 Task: Look for Airbnb properties in Nzeto, Angola from 3rd December, 2023 to 17th December, 2023 for 3 adults, 1 child. Place can be entire place with 3 bedrooms having 4 beds and 2 bathrooms. Property type can be house. Amenities needed are: wifi, air conditioning, bbq grill, smoking allowed. Booking option can be shelf check-in.
Action: Mouse moved to (417, 57)
Screenshot: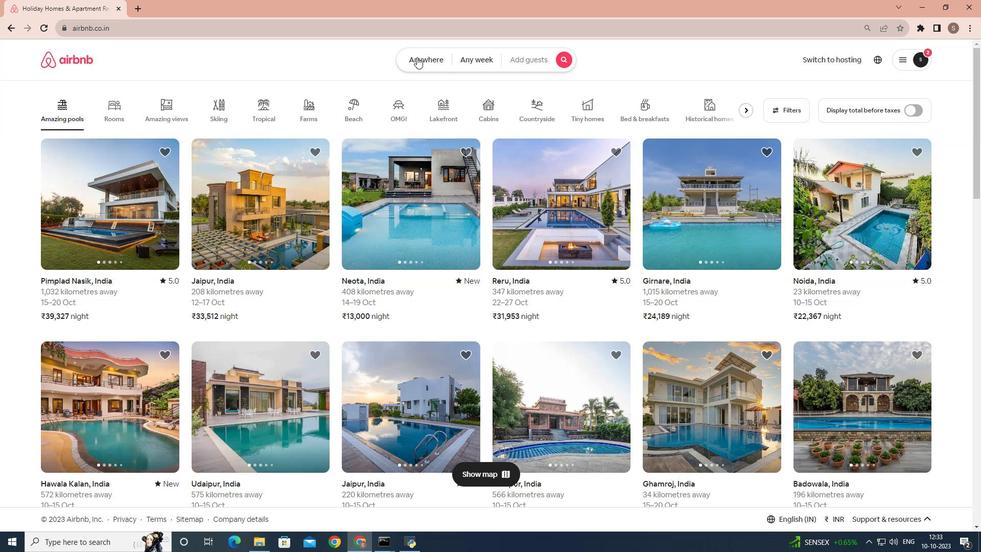 
Action: Mouse pressed left at (417, 57)
Screenshot: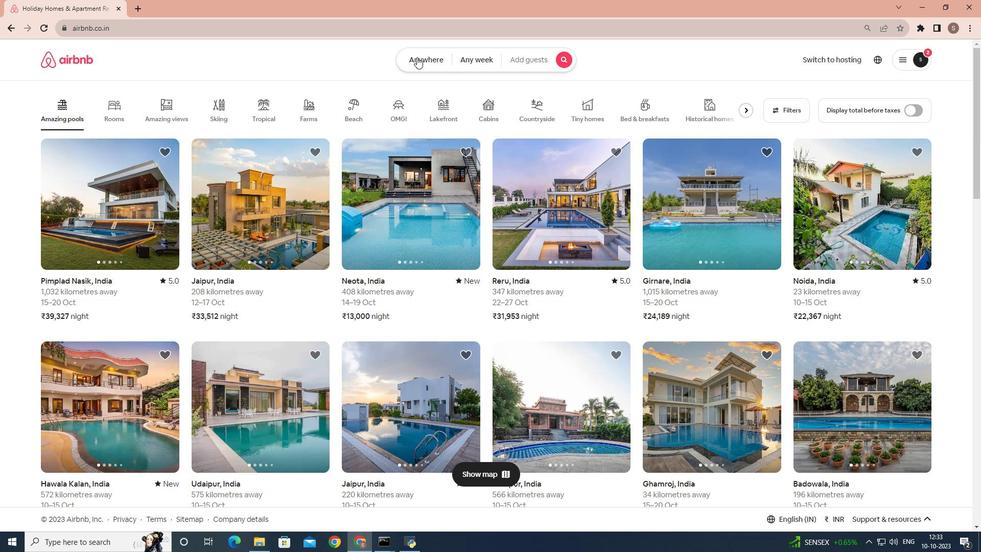 
Action: Mouse moved to (364, 111)
Screenshot: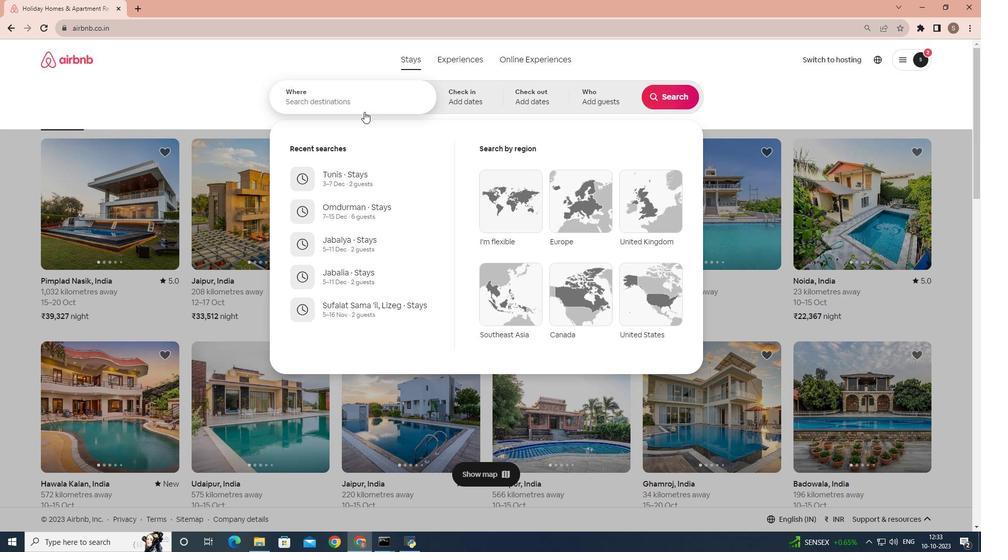 
Action: Mouse pressed left at (364, 111)
Screenshot: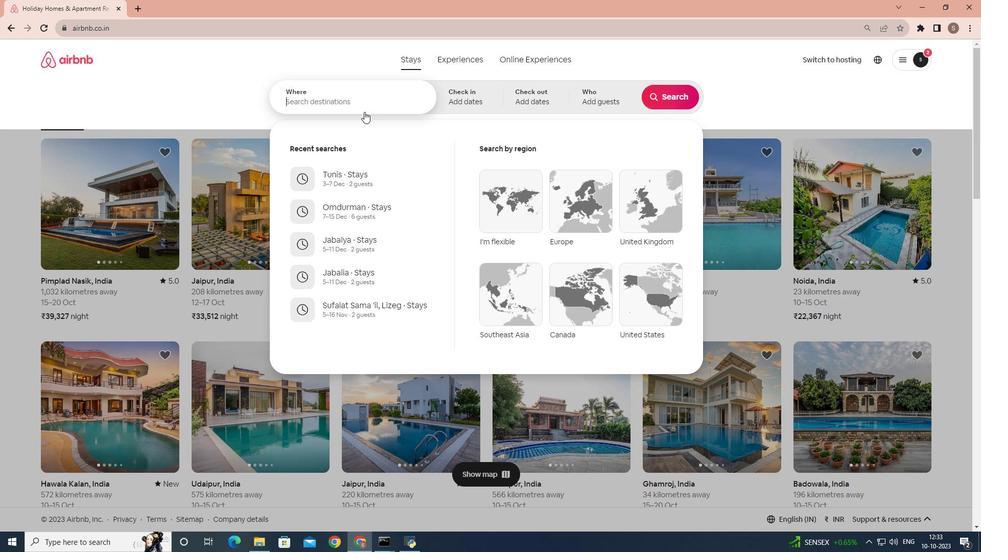 
Action: Mouse moved to (369, 98)
Screenshot: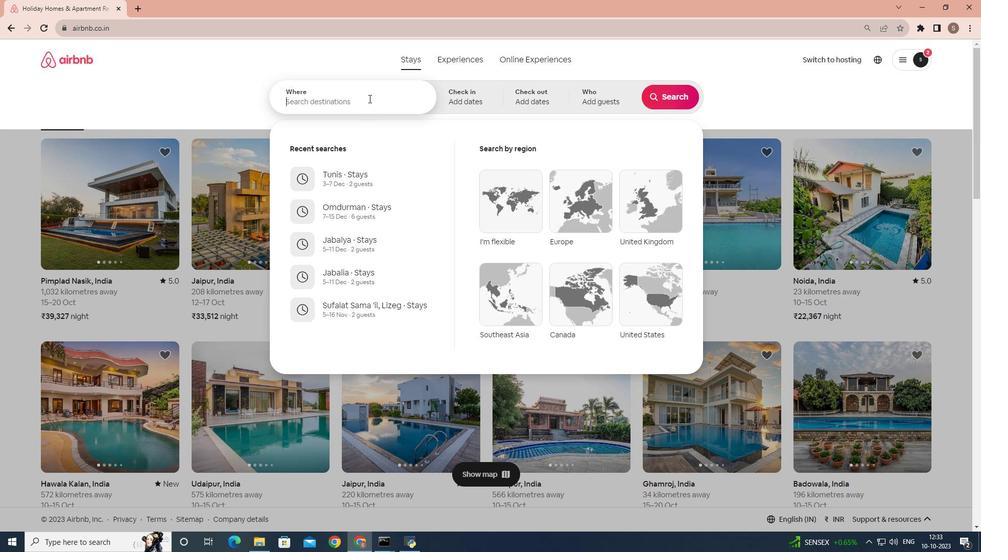 
Action: Mouse pressed left at (369, 98)
Screenshot: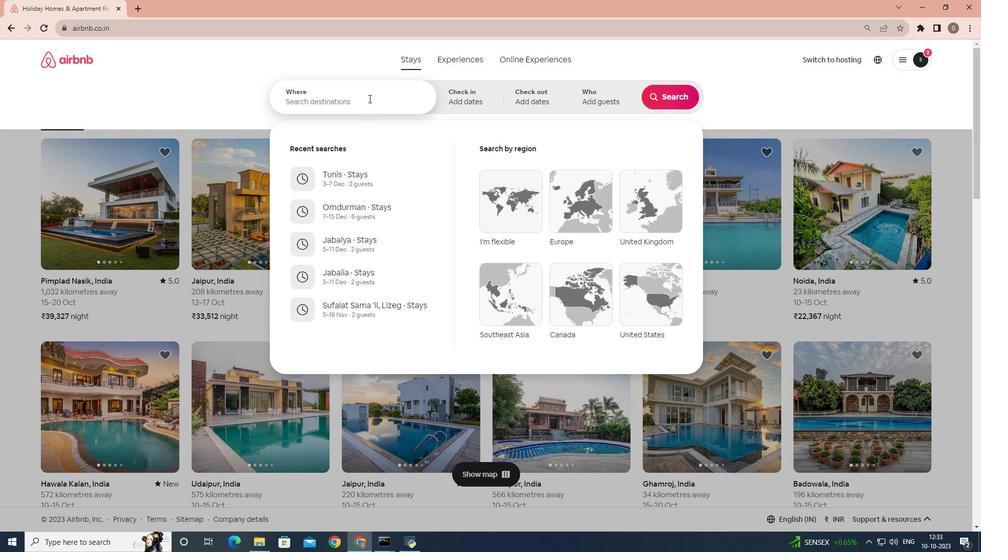 
Action: Key pressed <Key.shift><Key.shift><Key.shift><Key.shift><Key.shift><Key.shift><Key.shift><Key.shift><Key.shift><Key.shift><Key.shift><Key.shift><Key.shift><Key.shift><Key.shift><Key.shift><Key.shift><Key.shift><Key.shift><Key.shift><Key.shift><Key.shift><Key.shift><Key.shift>Nzeto,<Key.space><Key.shift>Angola
Screenshot: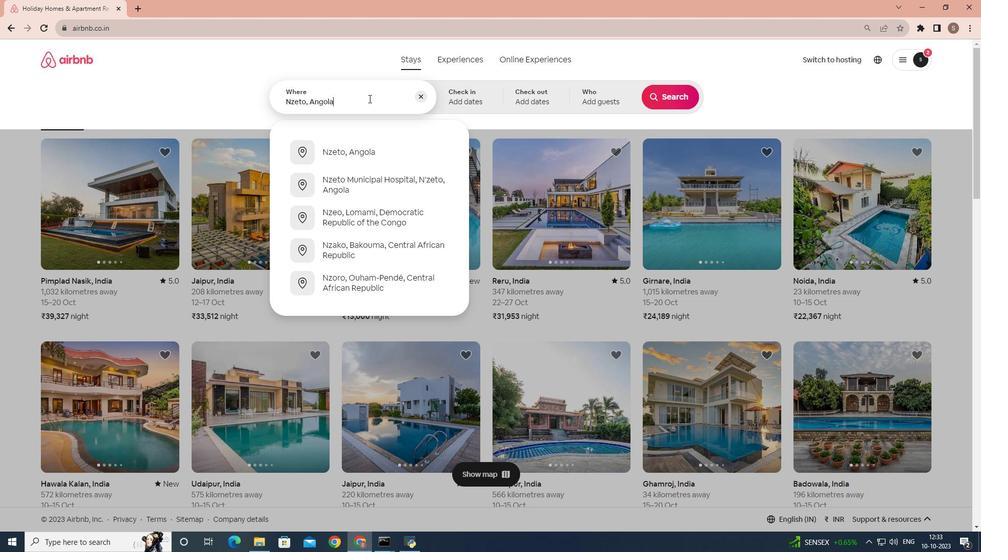 
Action: Mouse moved to (358, 166)
Screenshot: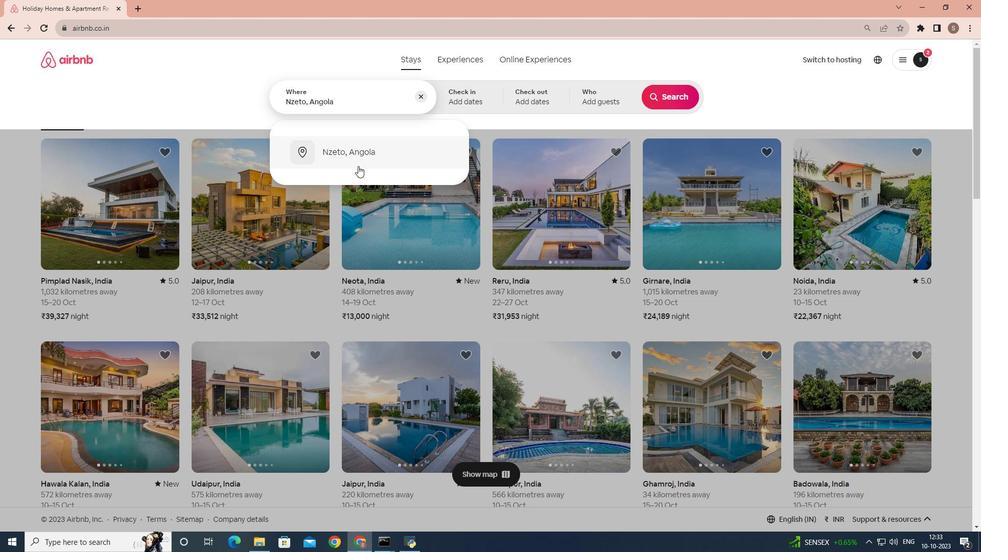 
Action: Mouse pressed left at (358, 166)
Screenshot: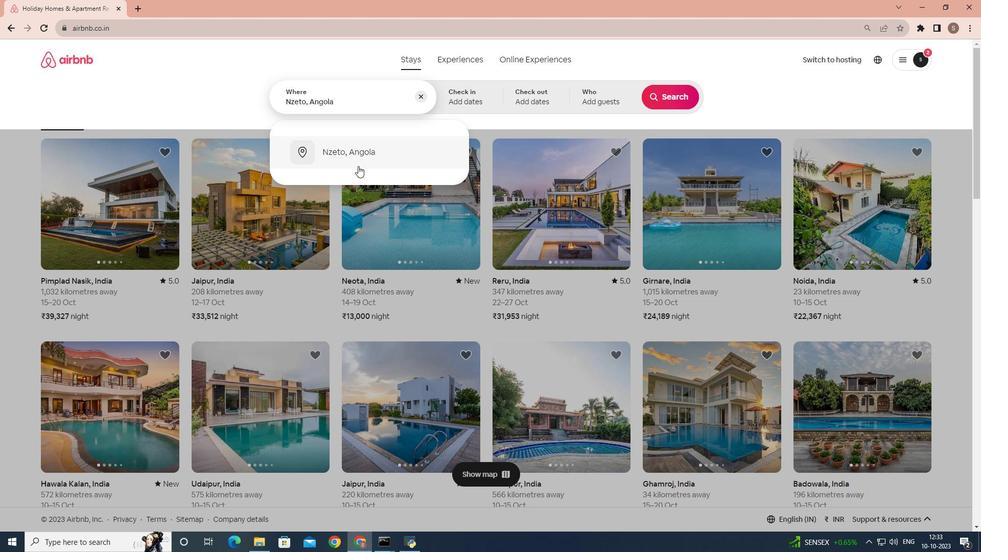 
Action: Mouse moved to (666, 180)
Screenshot: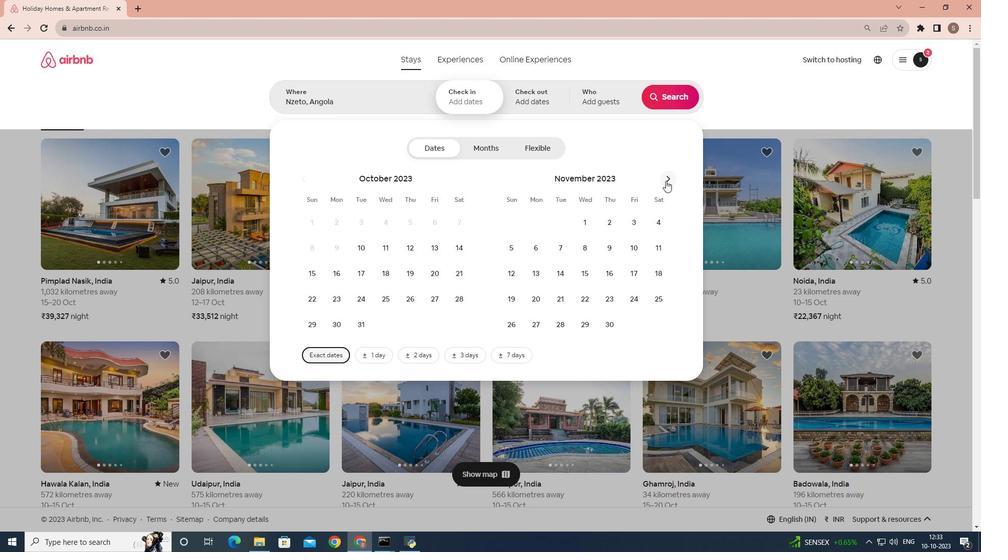 
Action: Mouse pressed left at (666, 180)
Screenshot: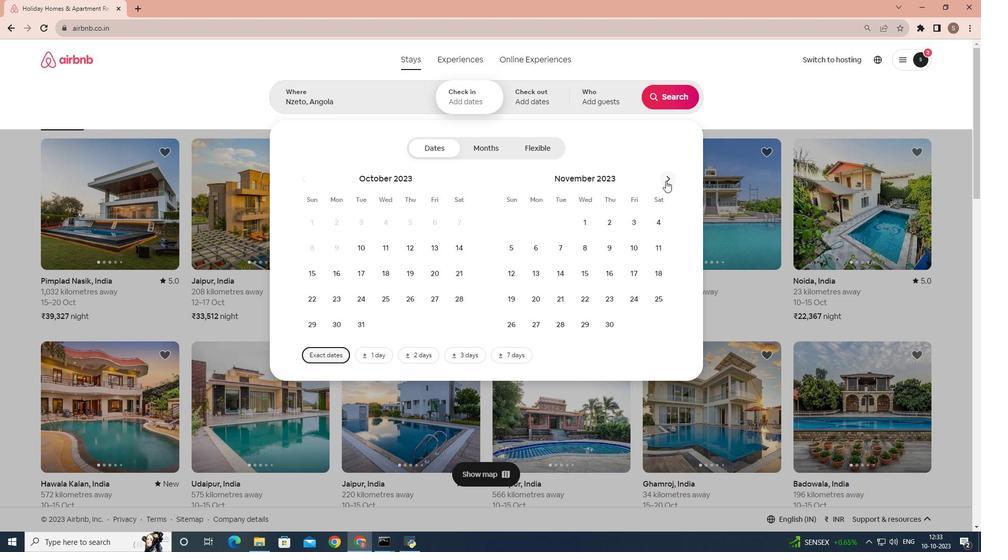 
Action: Mouse moved to (510, 242)
Screenshot: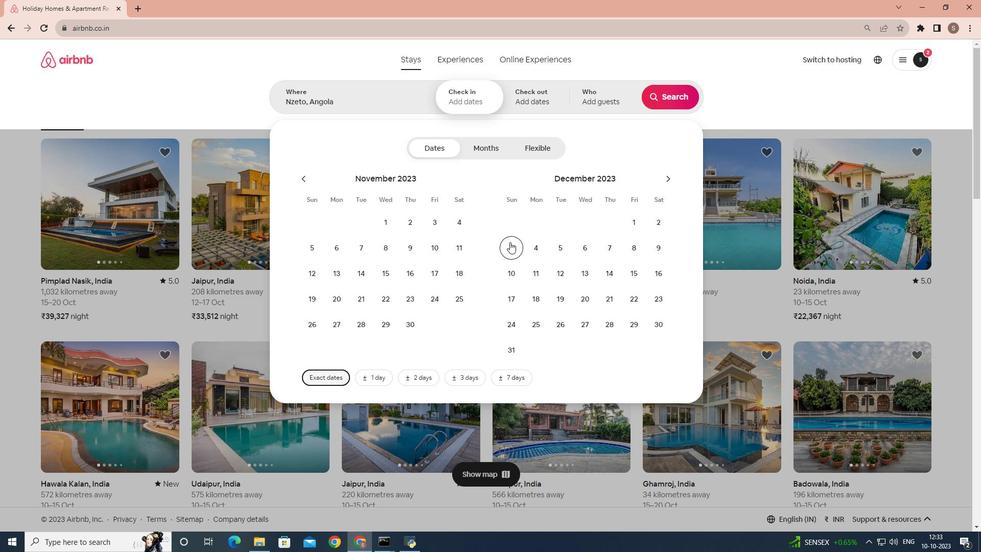 
Action: Mouse pressed left at (510, 242)
Screenshot: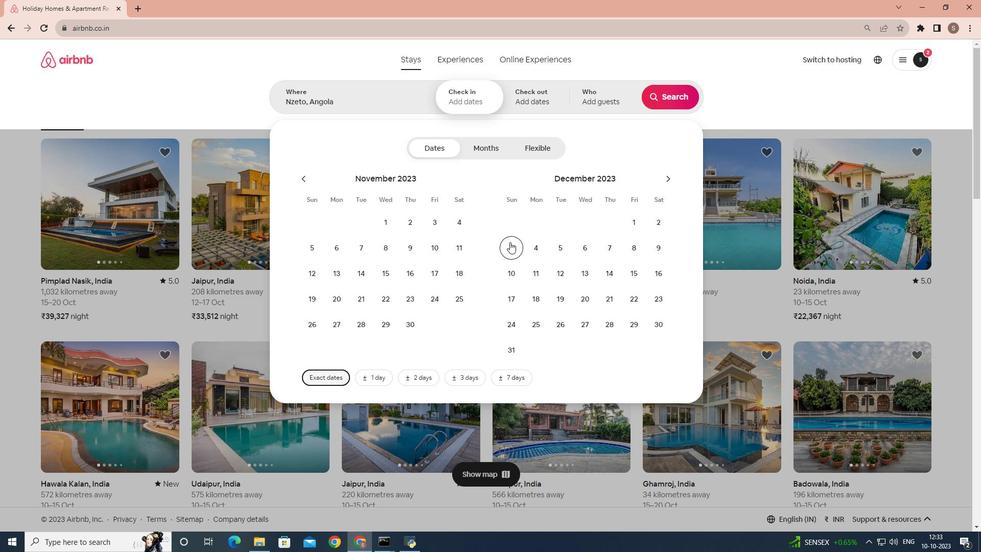 
Action: Mouse moved to (519, 301)
Screenshot: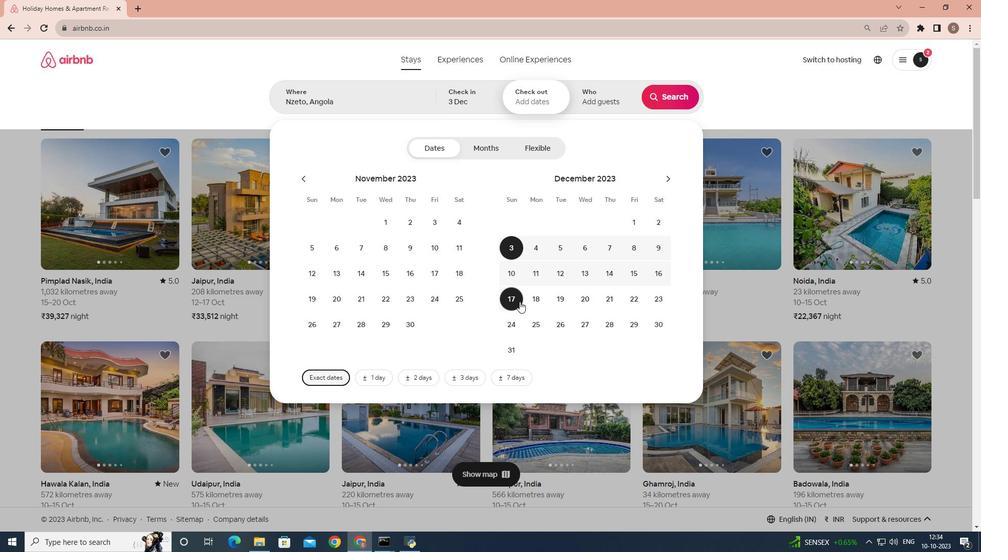 
Action: Mouse pressed left at (519, 301)
Screenshot: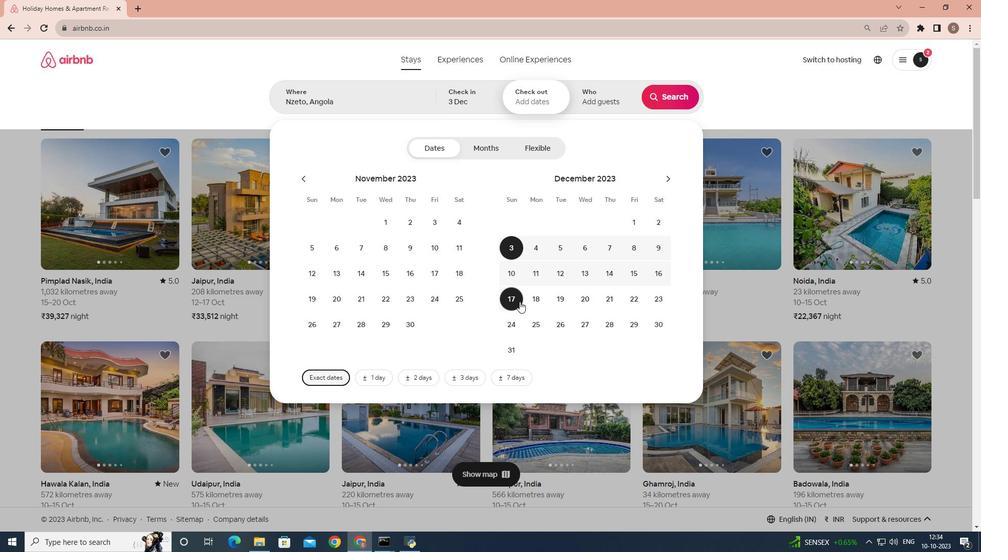 
Action: Mouse moved to (604, 93)
Screenshot: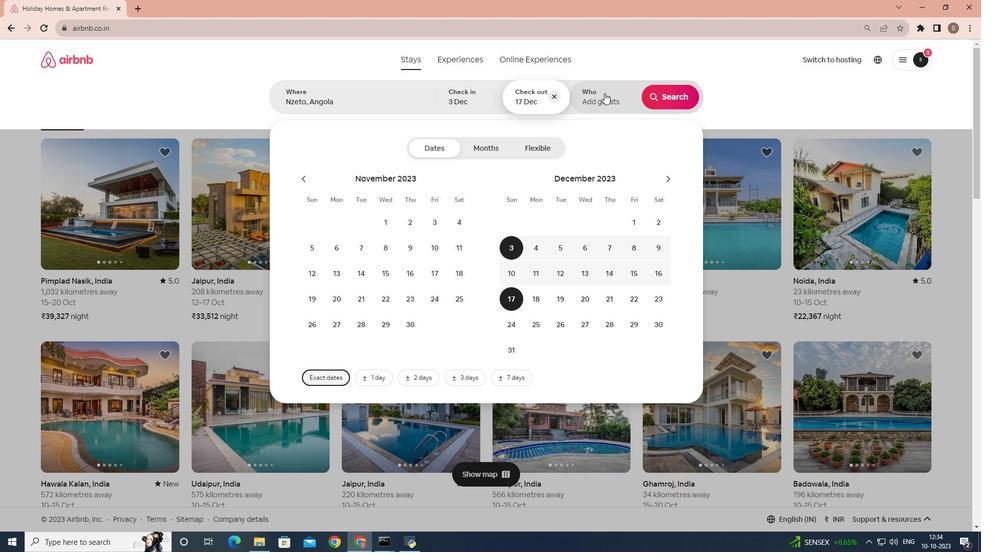 
Action: Mouse pressed left at (604, 93)
Screenshot: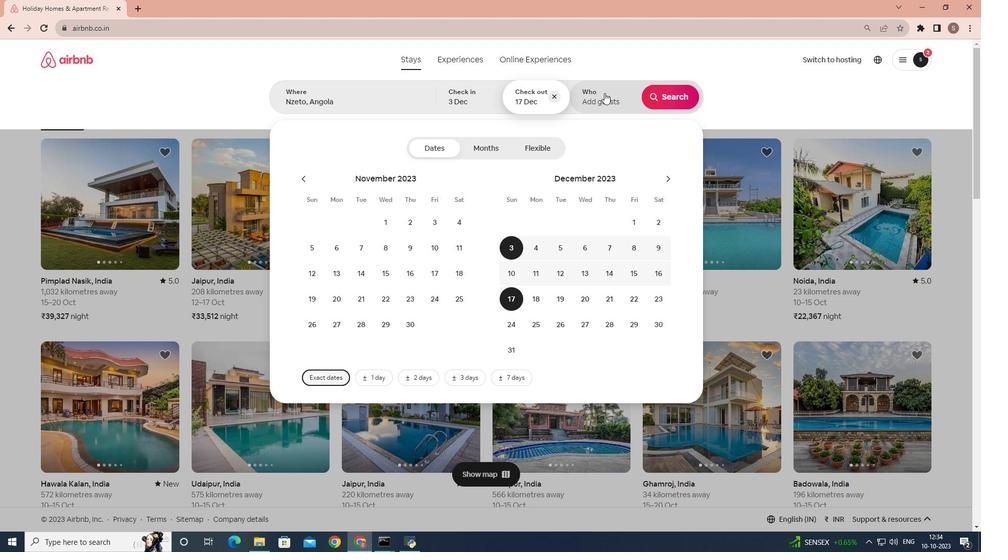 
Action: Mouse moved to (682, 153)
Screenshot: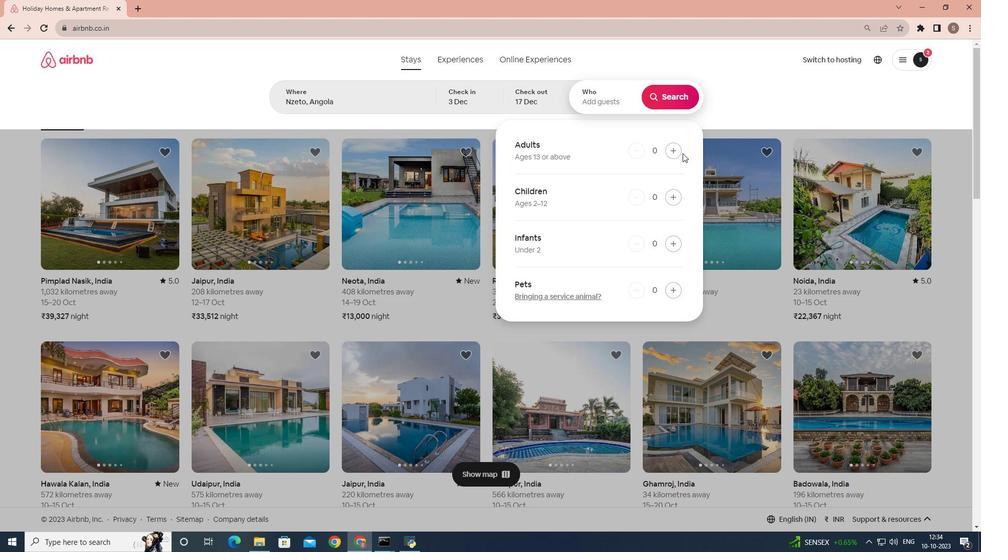 
Action: Mouse pressed left at (682, 153)
Screenshot: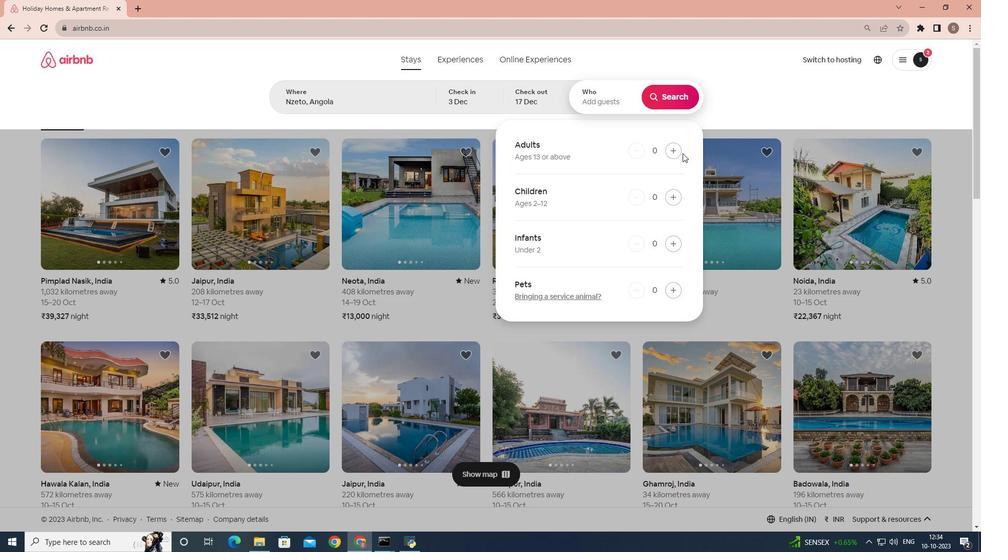 
Action: Mouse pressed left at (682, 153)
Screenshot: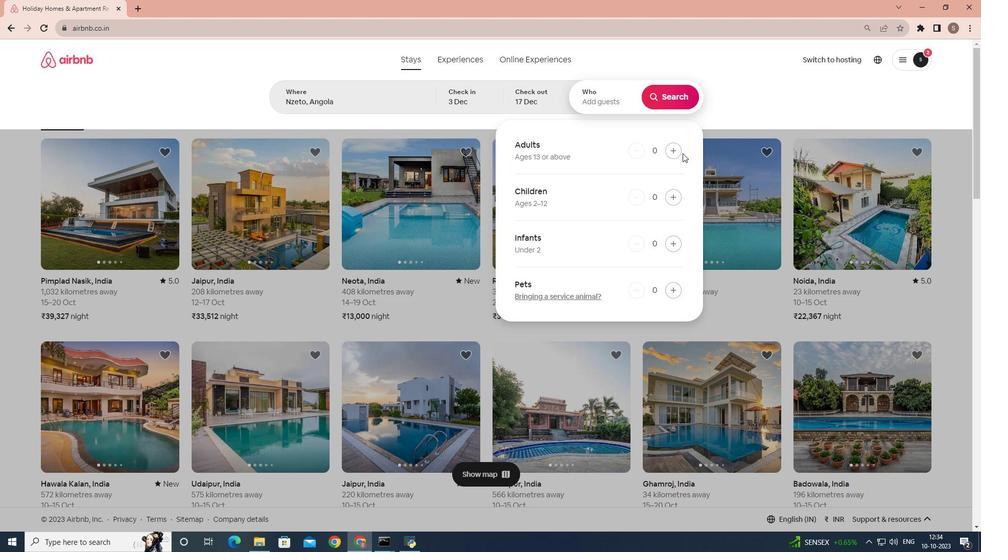 
Action: Mouse pressed left at (682, 153)
Screenshot: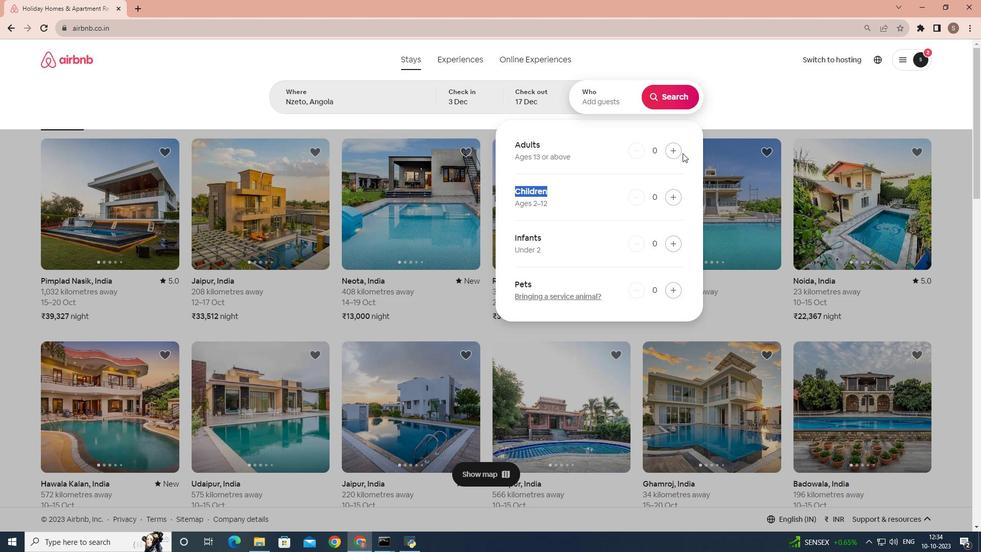 
Action: Mouse pressed left at (682, 153)
Screenshot: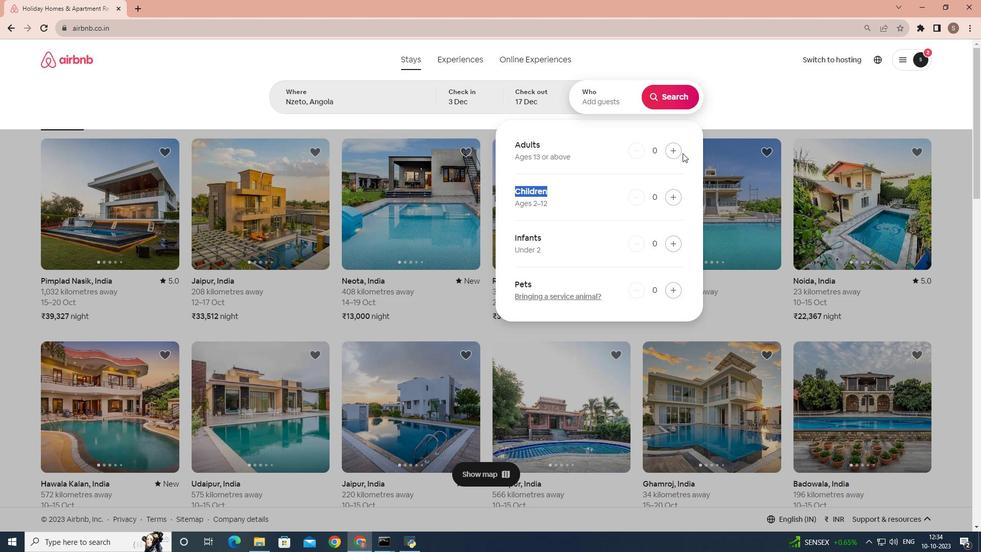 
Action: Mouse moved to (670, 150)
Screenshot: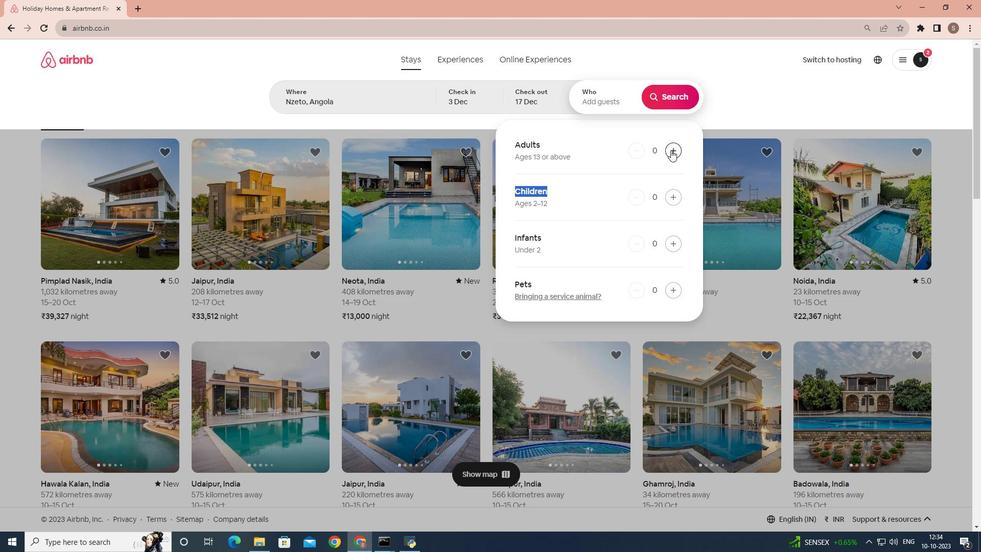 
Action: Mouse pressed left at (670, 150)
Screenshot: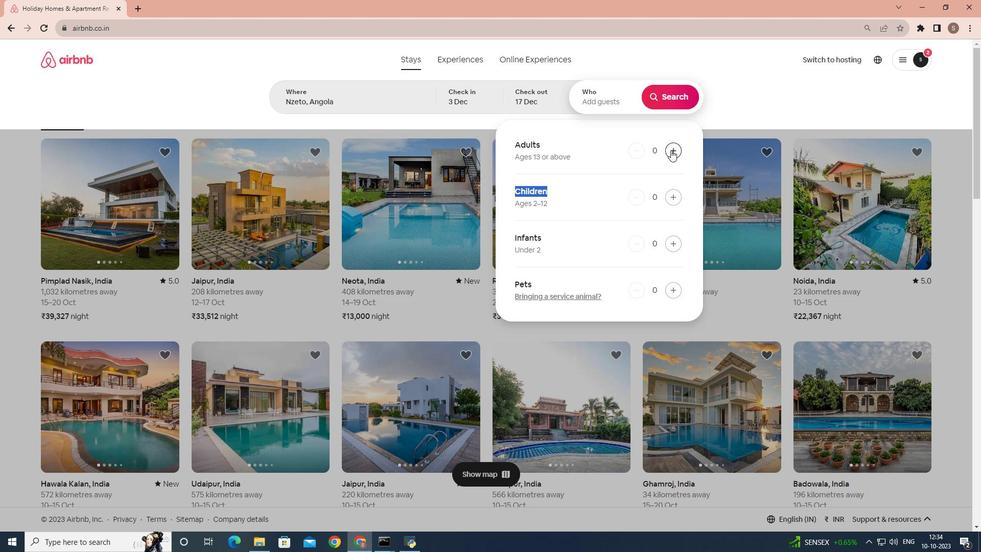 
Action: Mouse moved to (671, 150)
Screenshot: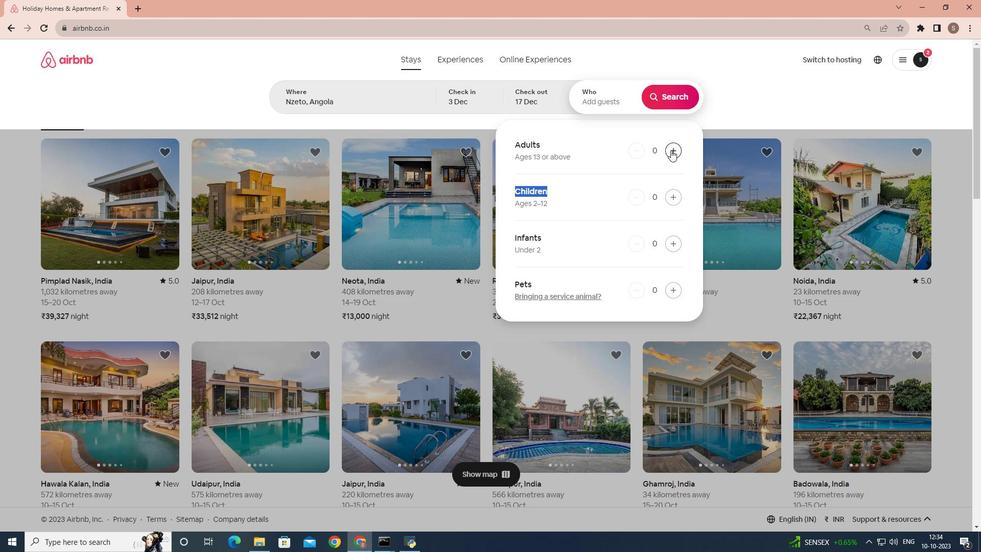 
Action: Mouse pressed left at (671, 150)
Screenshot: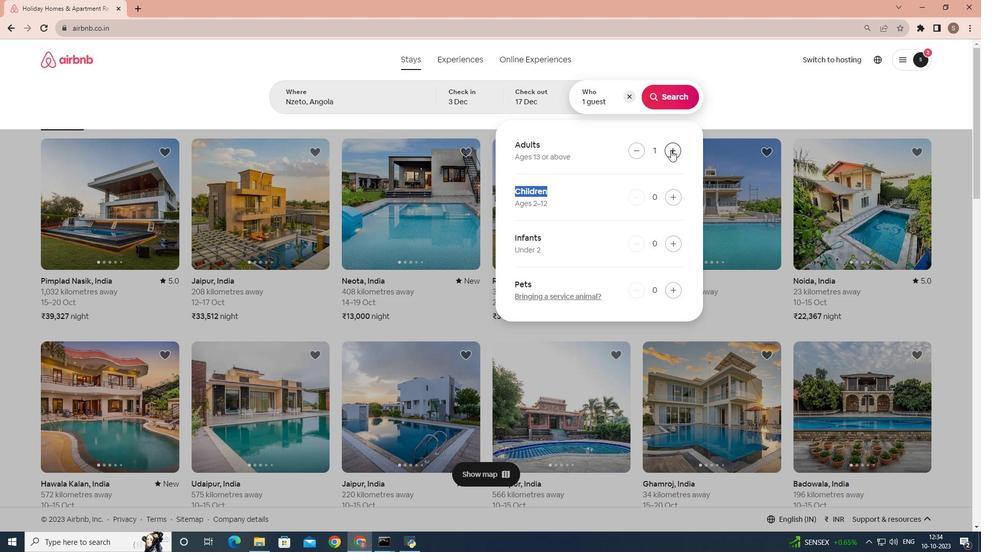 
Action: Mouse pressed left at (671, 150)
Screenshot: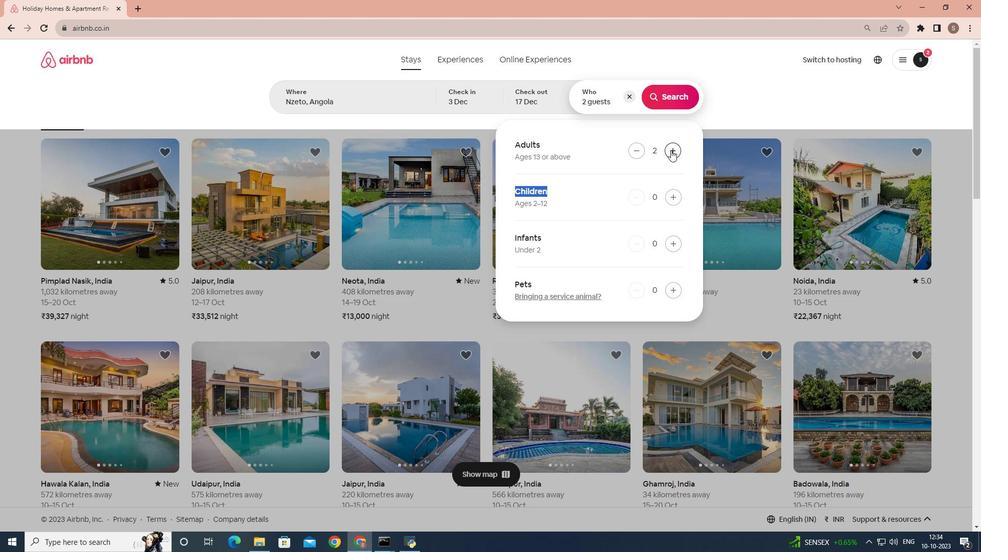 
Action: Mouse moved to (675, 199)
Screenshot: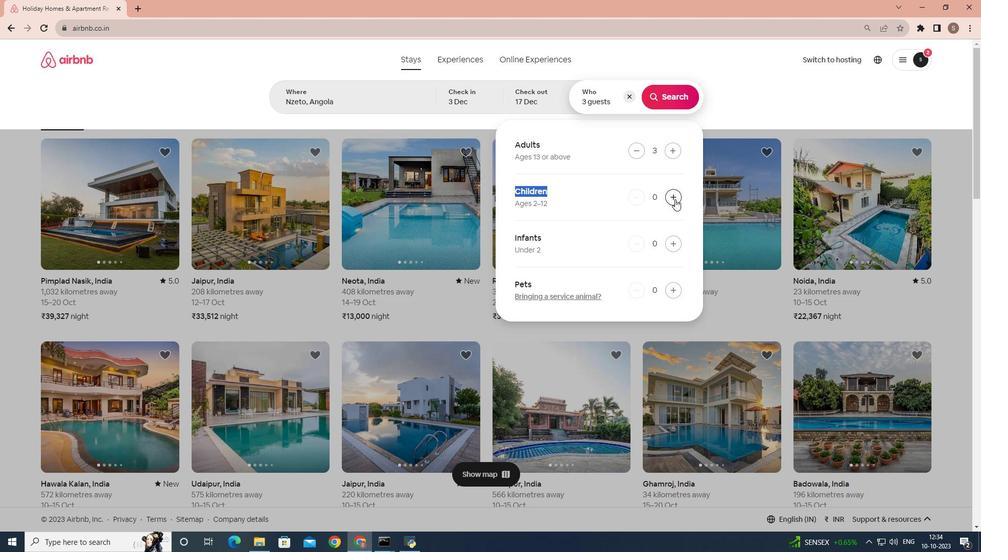 
Action: Mouse pressed left at (675, 199)
Screenshot: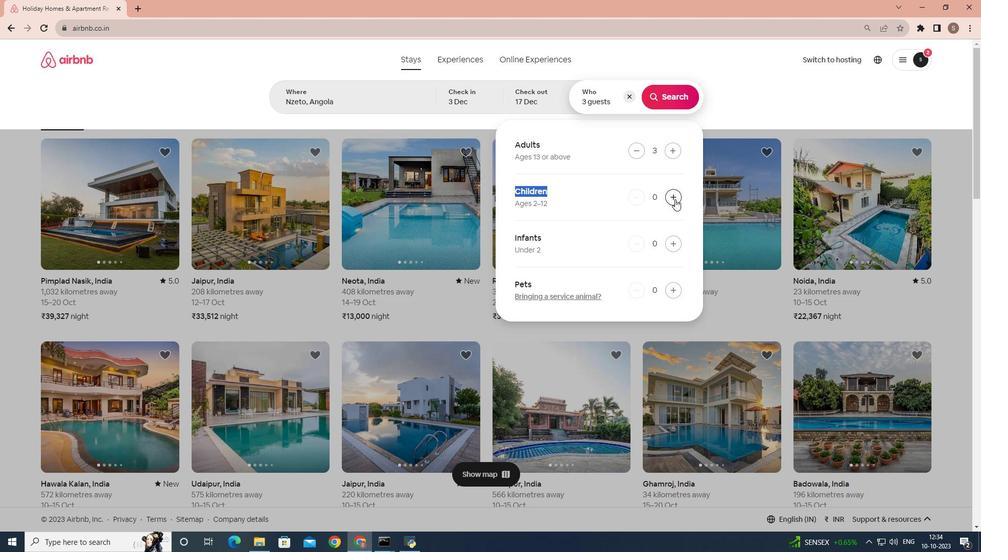 
Action: Mouse moved to (668, 88)
Screenshot: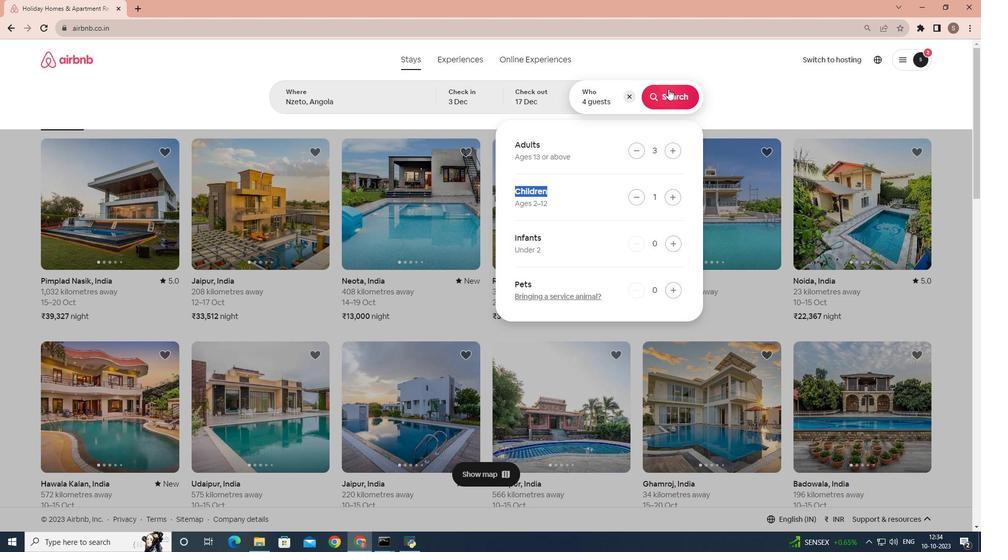 
Action: Mouse pressed left at (668, 88)
Screenshot: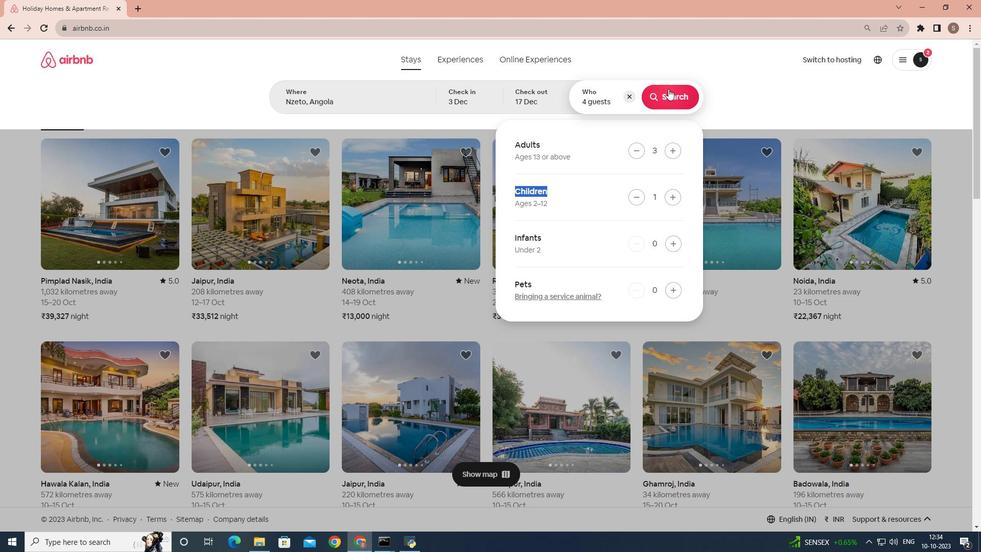
Action: Mouse moved to (818, 99)
Screenshot: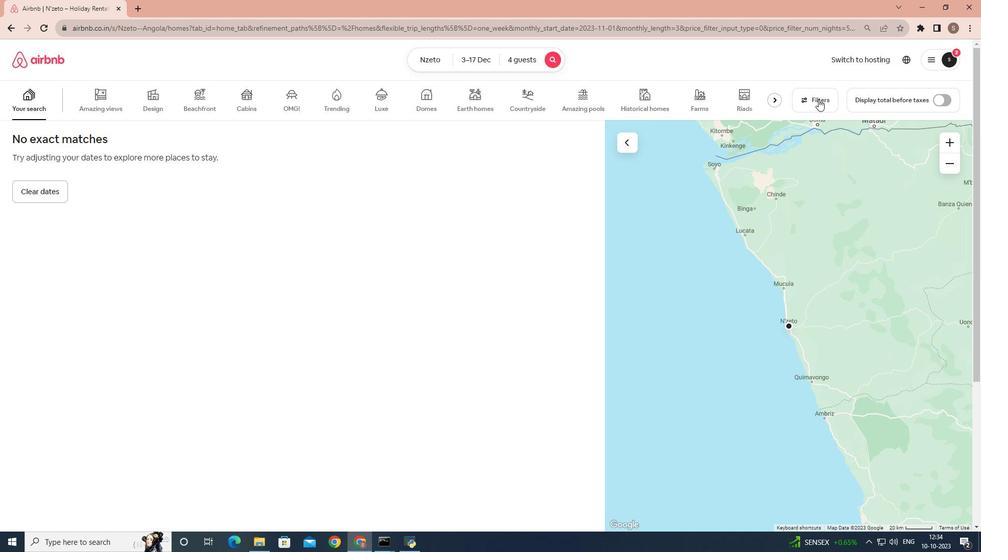 
Action: Mouse pressed left at (818, 99)
Screenshot: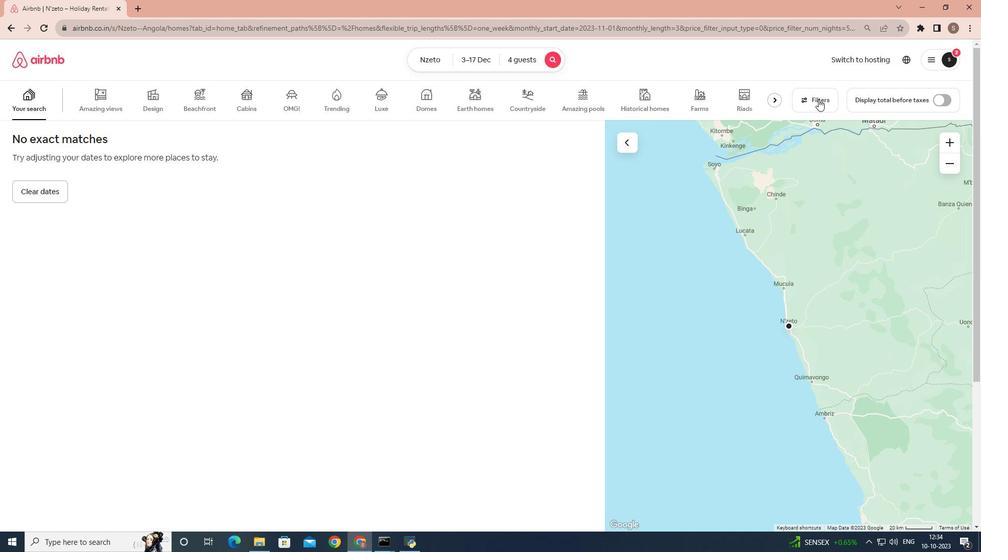 
Action: Mouse moved to (570, 208)
Screenshot: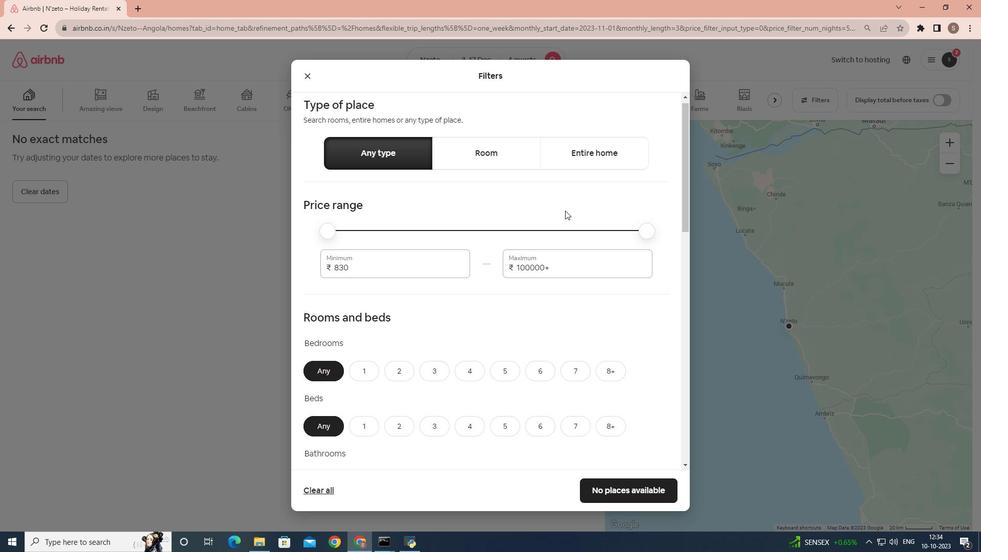 
Action: Mouse scrolled (570, 208) with delta (0, 0)
Screenshot: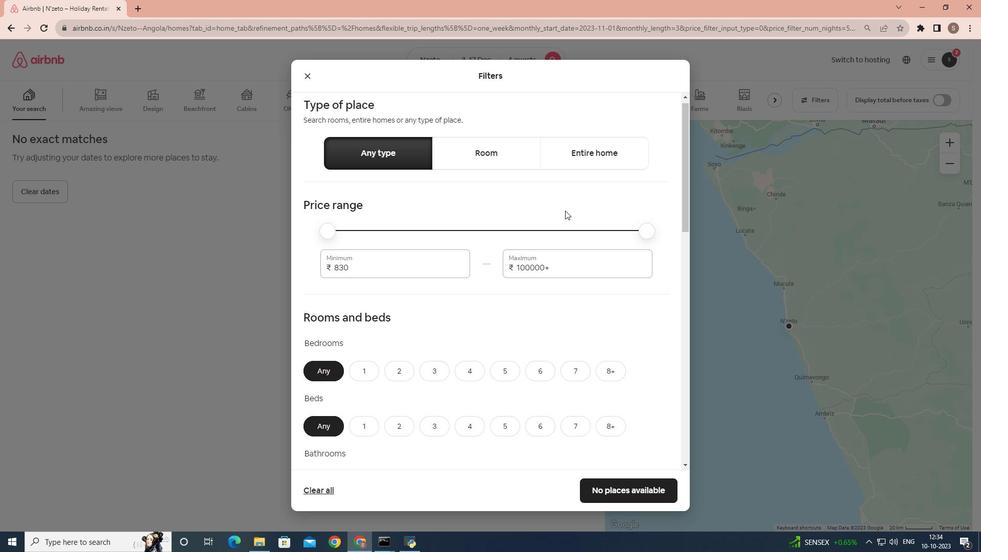 
Action: Mouse moved to (562, 213)
Screenshot: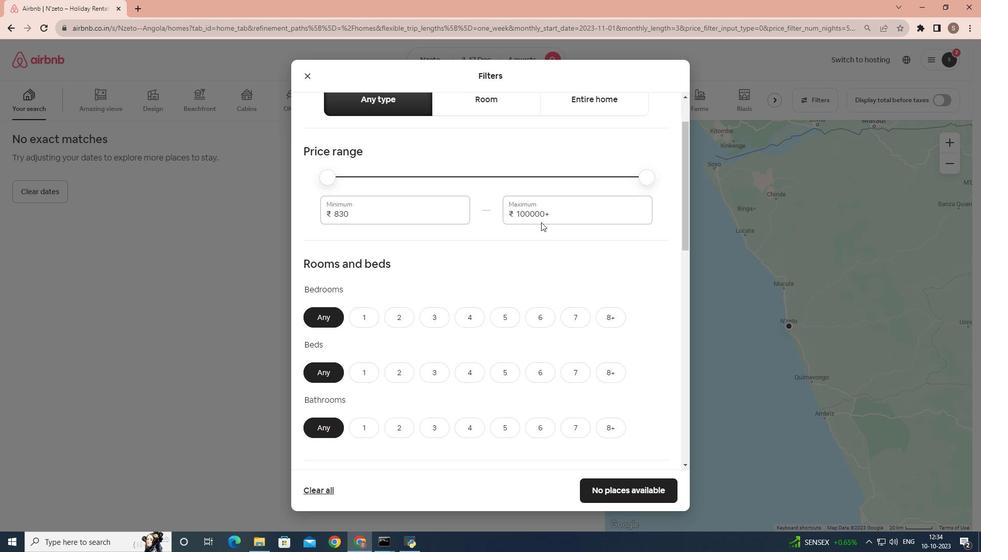 
Action: Mouse scrolled (562, 213) with delta (0, 0)
Screenshot: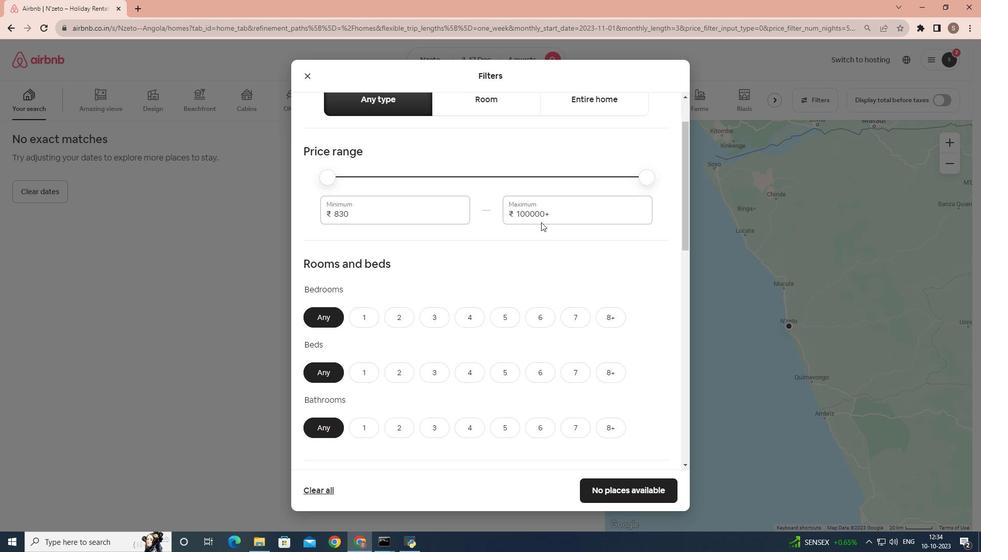 
Action: Mouse moved to (466, 238)
Screenshot: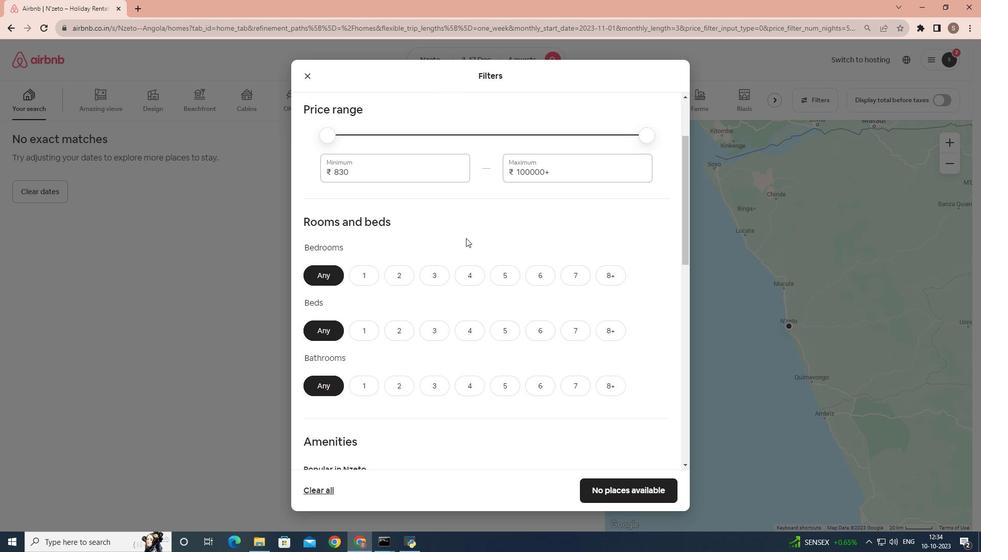 
Action: Mouse scrolled (466, 237) with delta (0, 0)
Screenshot: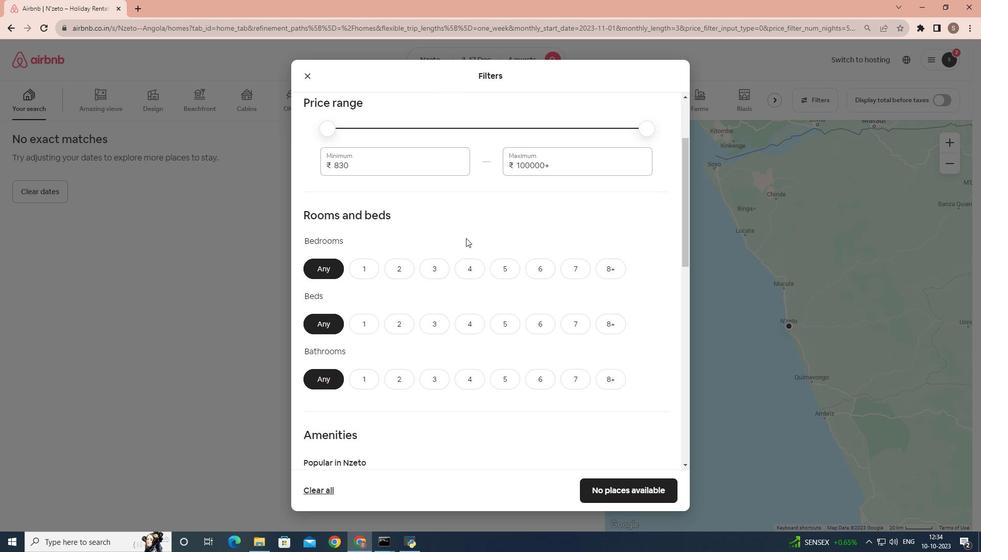 
Action: Mouse scrolled (466, 237) with delta (0, 0)
Screenshot: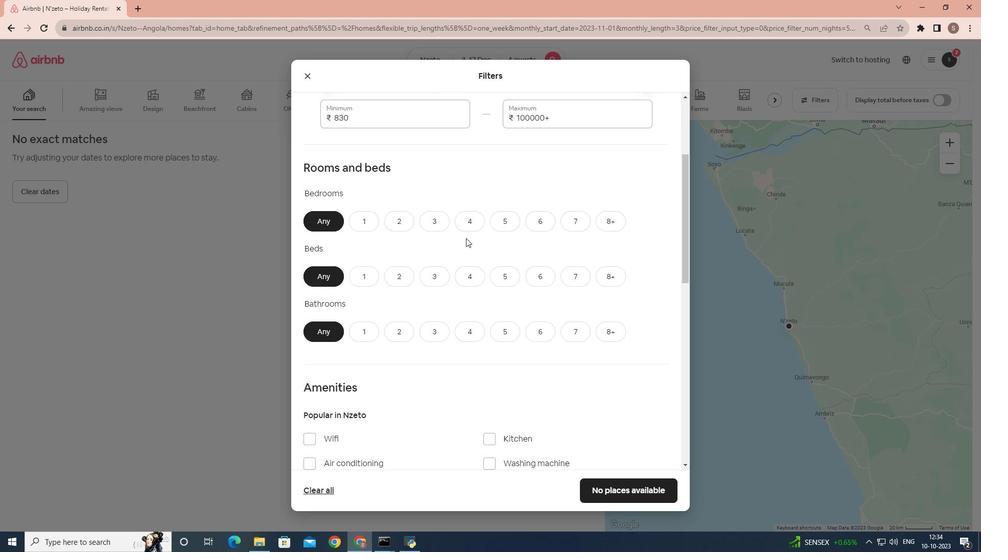 
Action: Mouse moved to (427, 172)
Screenshot: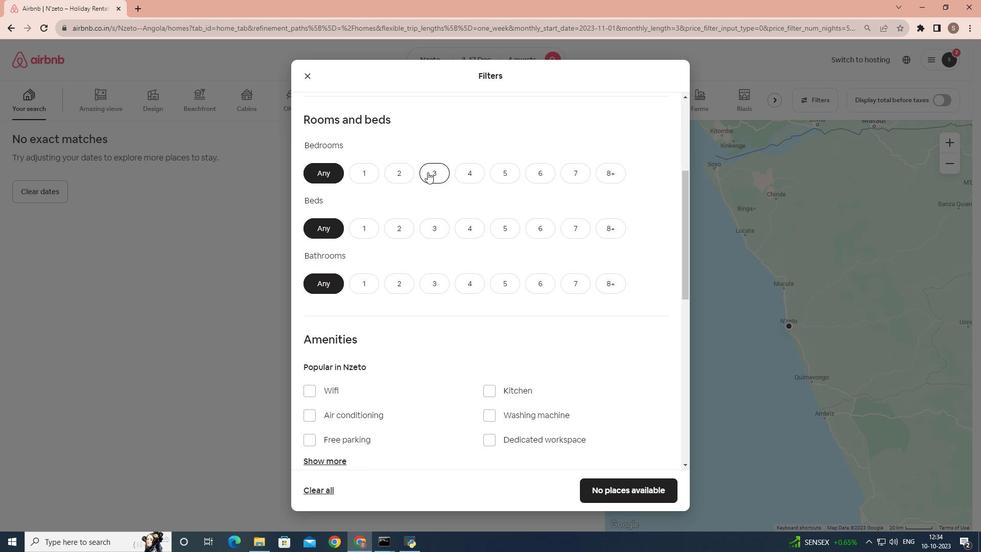 
Action: Mouse pressed left at (427, 172)
Screenshot: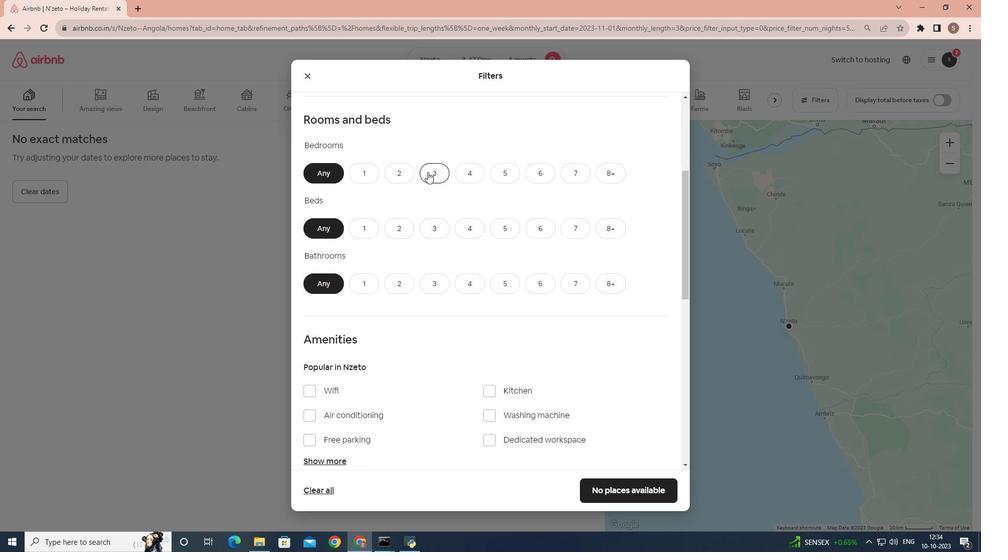 
Action: Mouse moved to (471, 226)
Screenshot: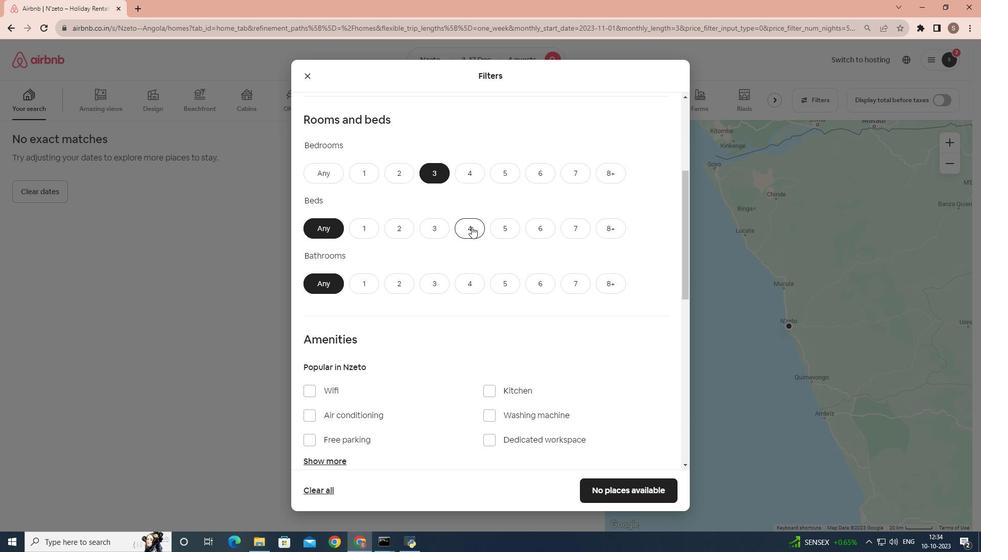 
Action: Mouse pressed left at (471, 226)
Screenshot: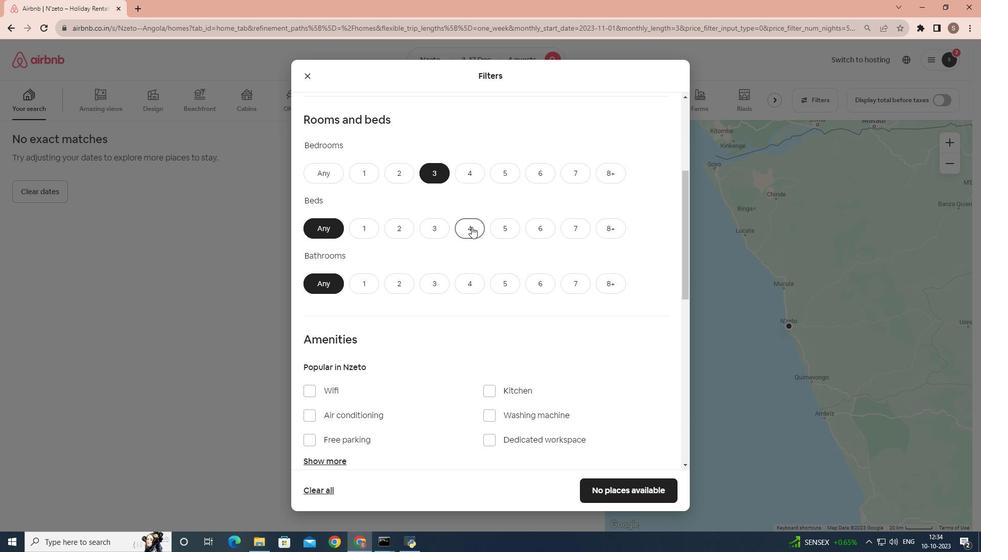 
Action: Mouse moved to (402, 292)
Screenshot: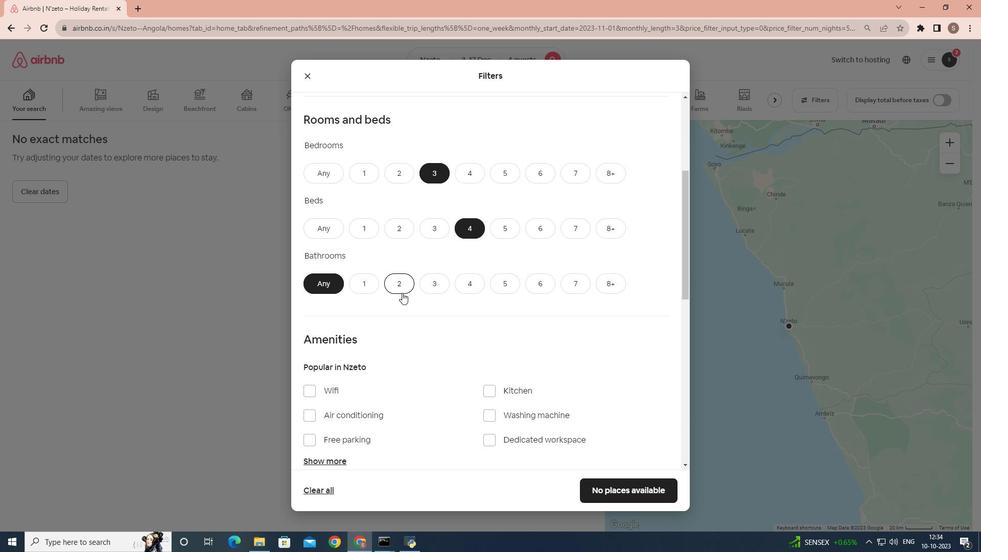 
Action: Mouse pressed left at (402, 292)
Screenshot: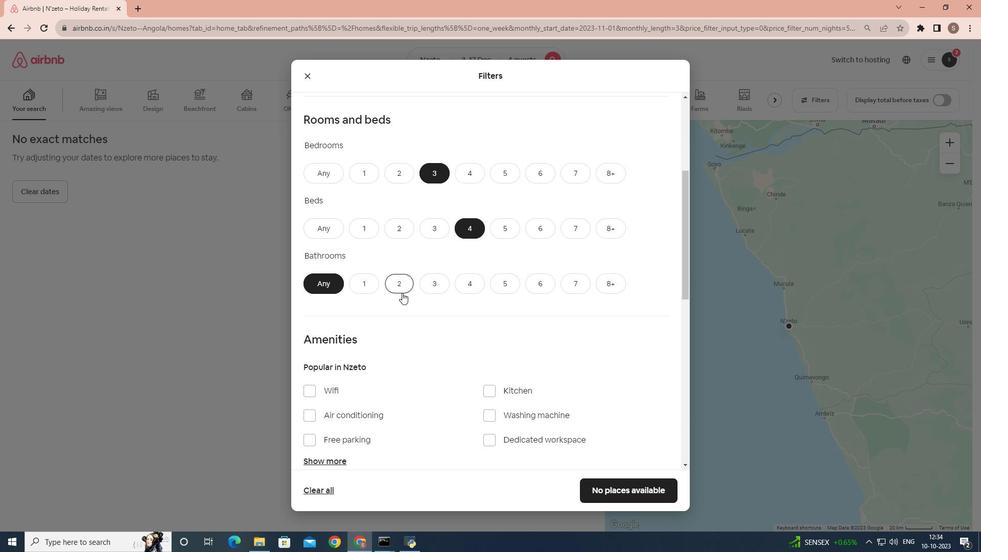 
Action: Mouse moved to (443, 305)
Screenshot: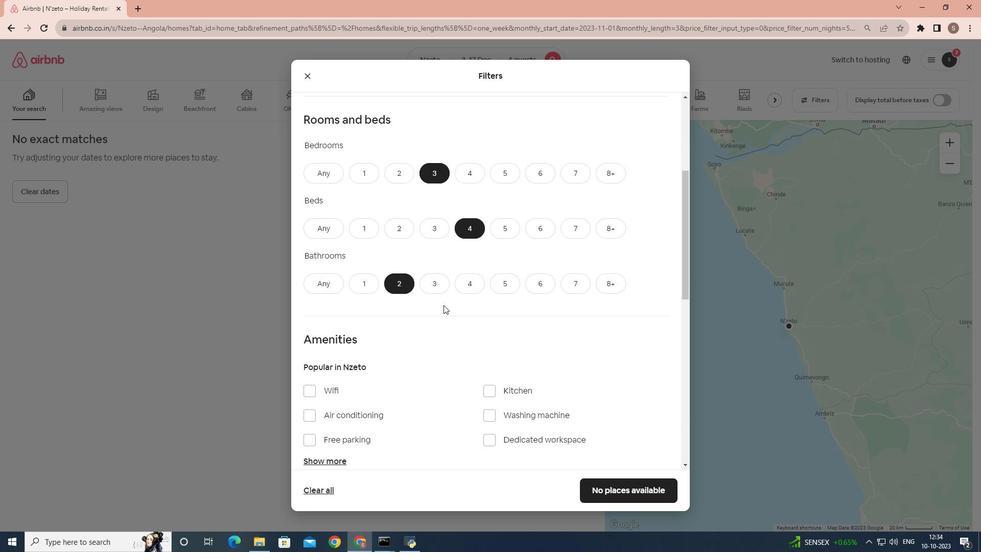 
Action: Mouse scrolled (443, 304) with delta (0, 0)
Screenshot: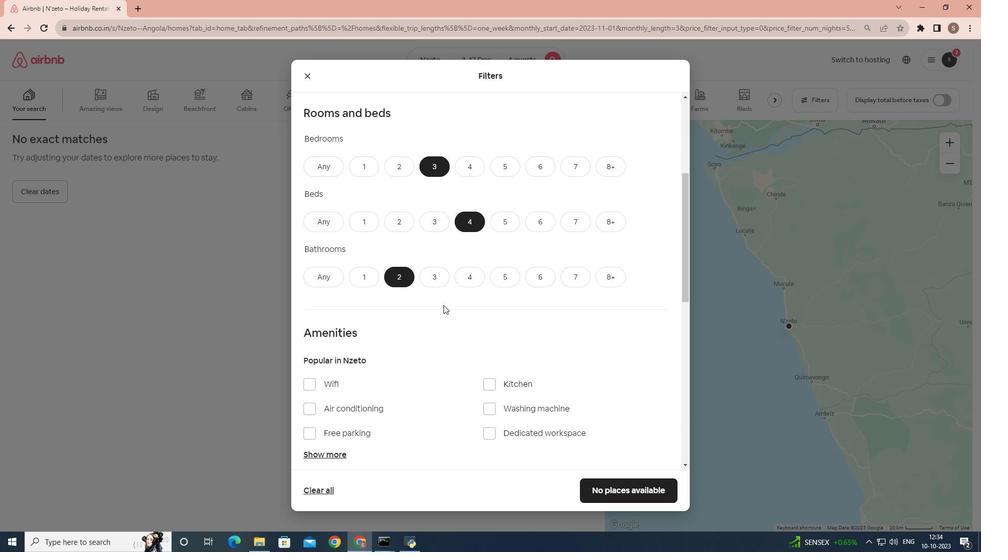 
Action: Mouse scrolled (443, 304) with delta (0, 0)
Screenshot: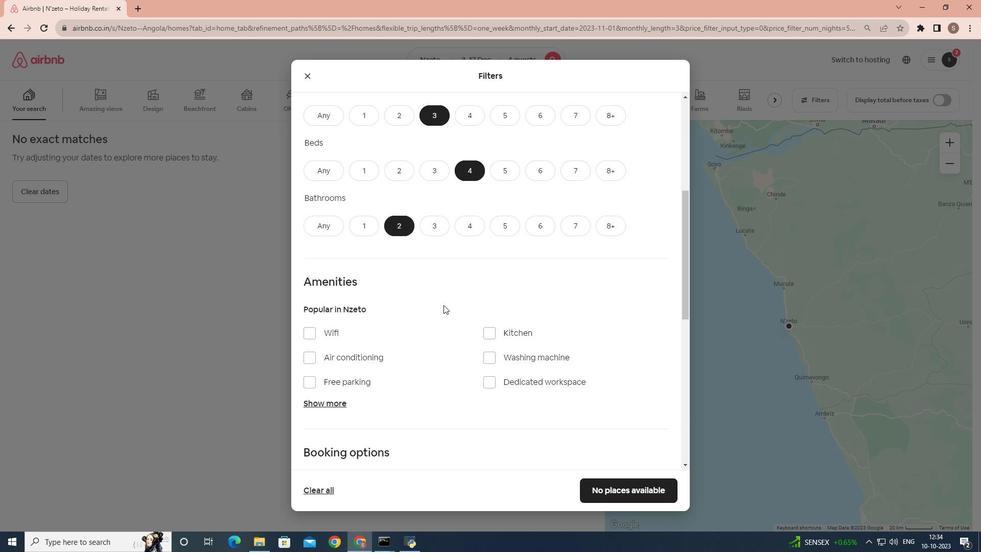 
Action: Mouse scrolled (443, 304) with delta (0, 0)
Screenshot: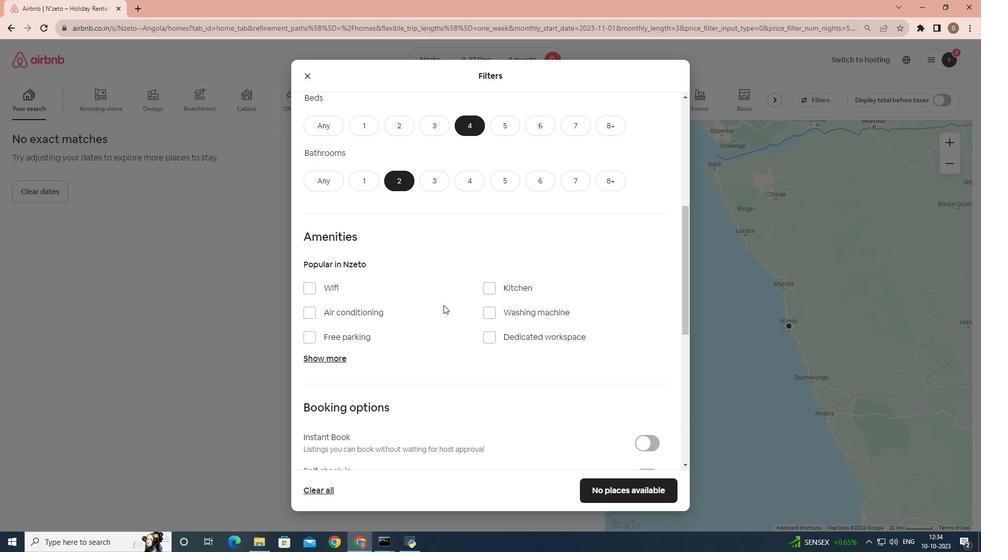 
Action: Mouse scrolled (443, 304) with delta (0, 0)
Screenshot: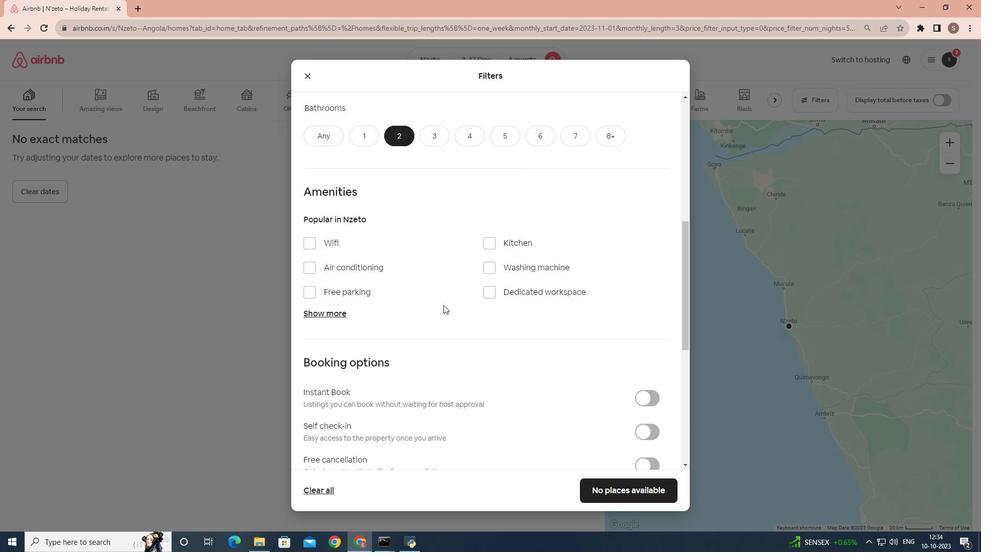
Action: Mouse moved to (471, 307)
Screenshot: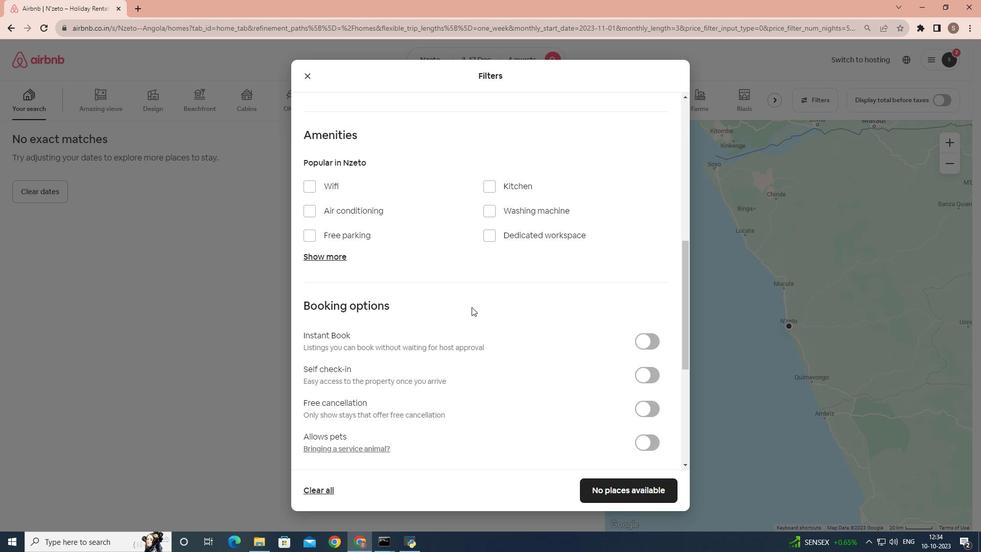 
Action: Mouse scrolled (471, 306) with delta (0, 0)
Screenshot: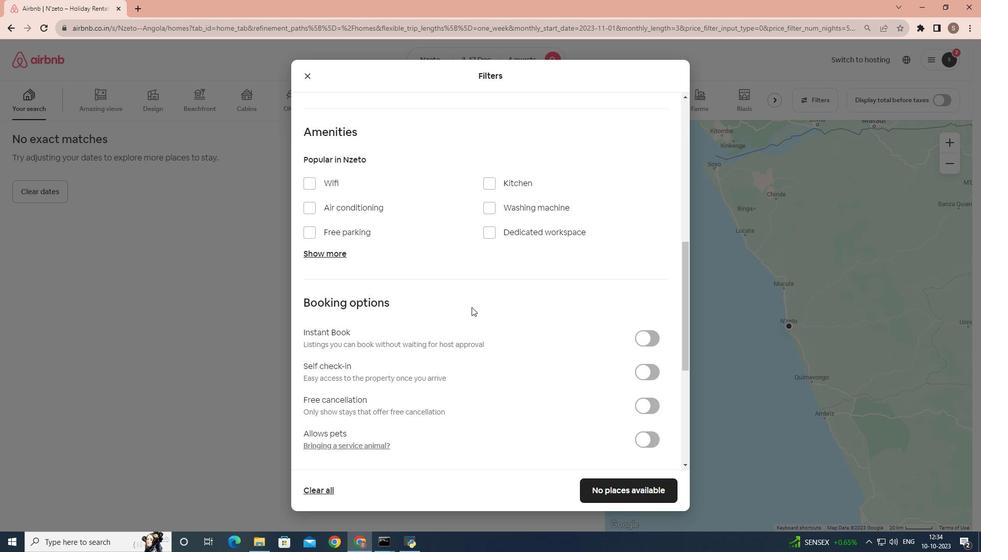 
Action: Mouse moved to (308, 135)
Screenshot: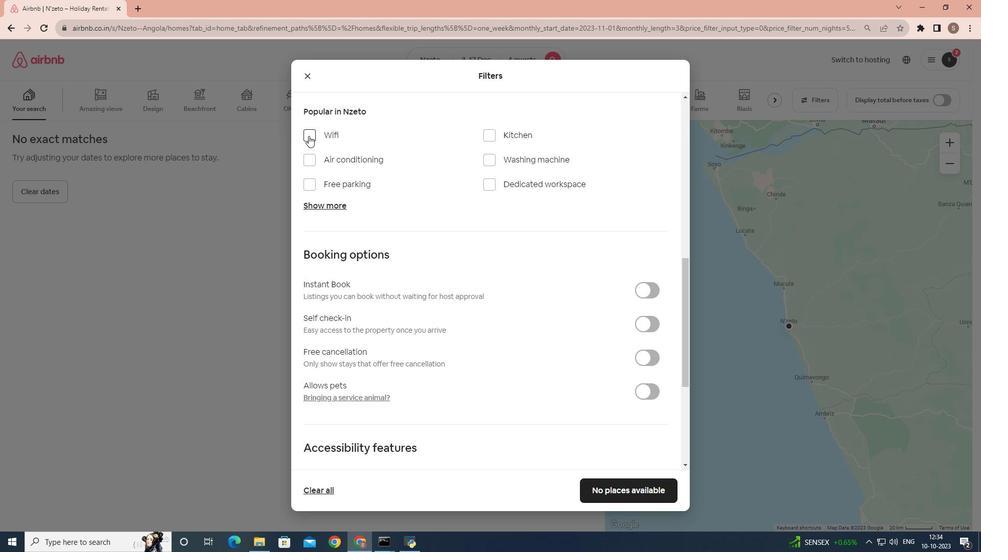 
Action: Mouse pressed left at (308, 135)
Screenshot: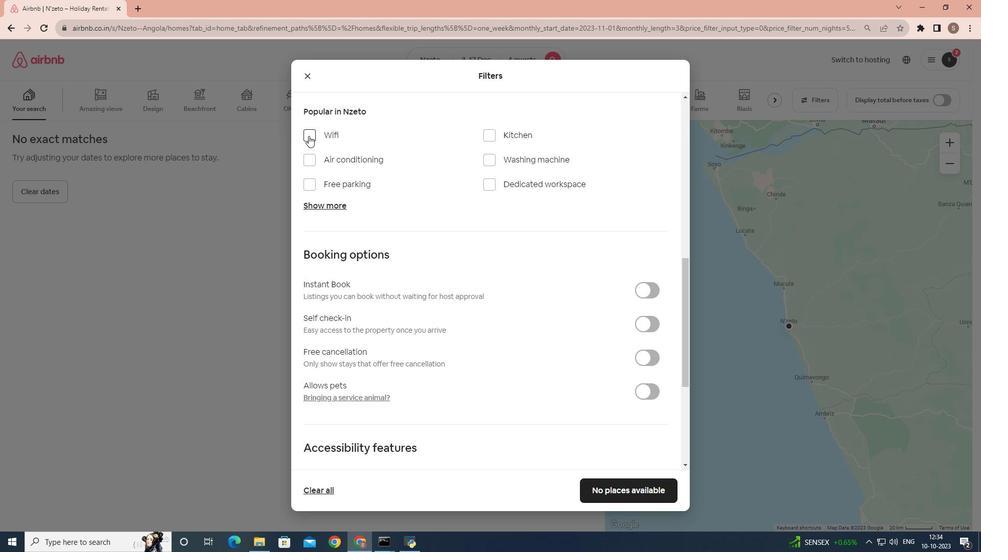 
Action: Mouse moved to (315, 157)
Screenshot: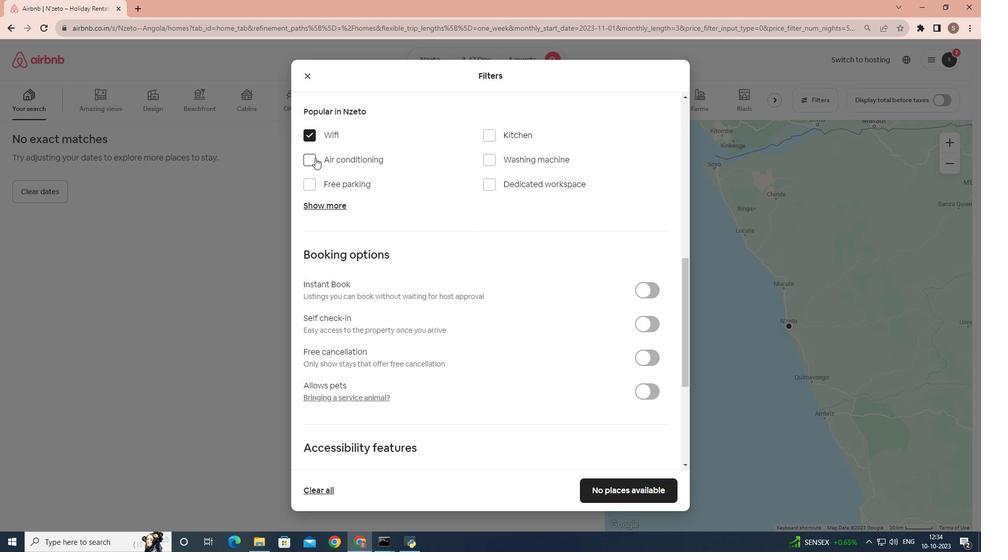 
Action: Mouse pressed left at (315, 157)
Screenshot: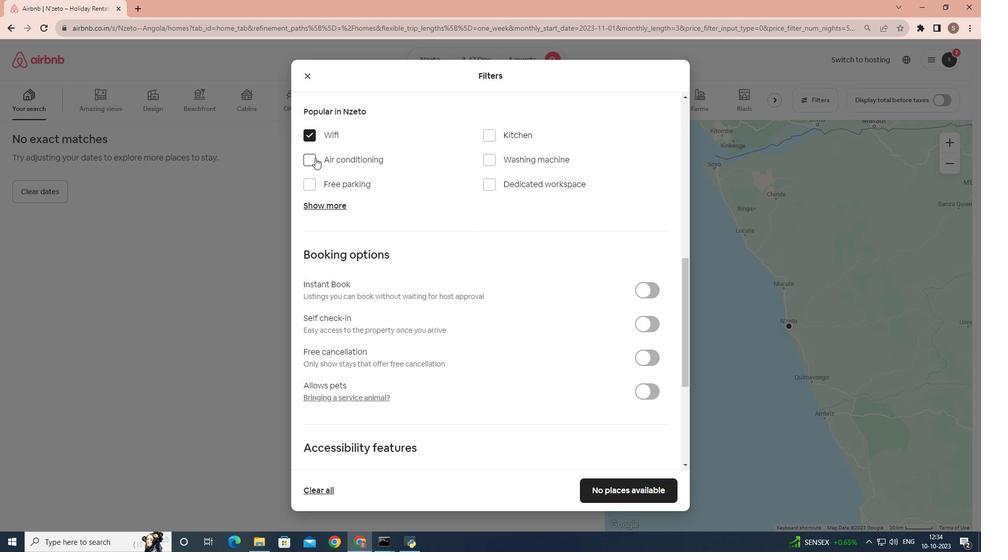 
Action: Mouse moved to (321, 203)
Screenshot: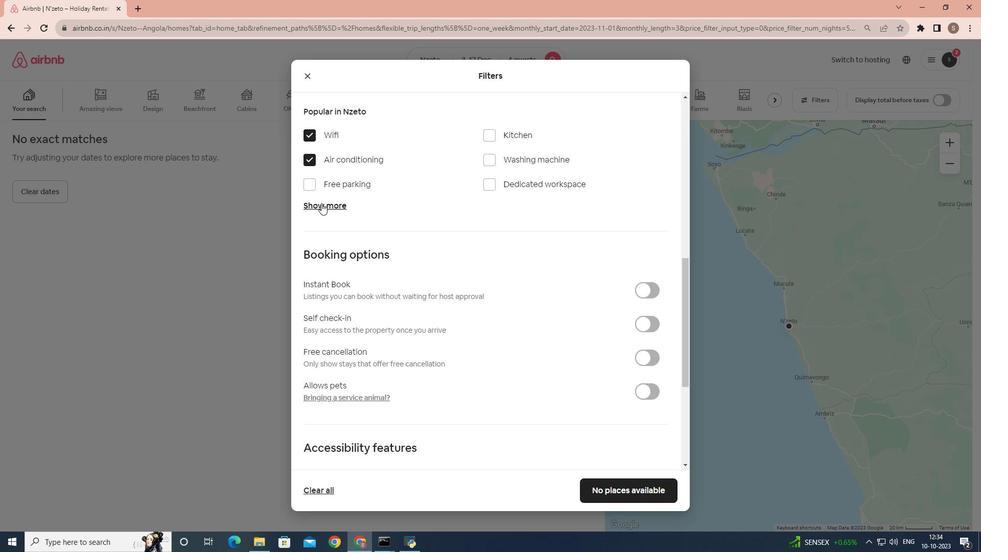 
Action: Mouse pressed left at (321, 203)
Screenshot: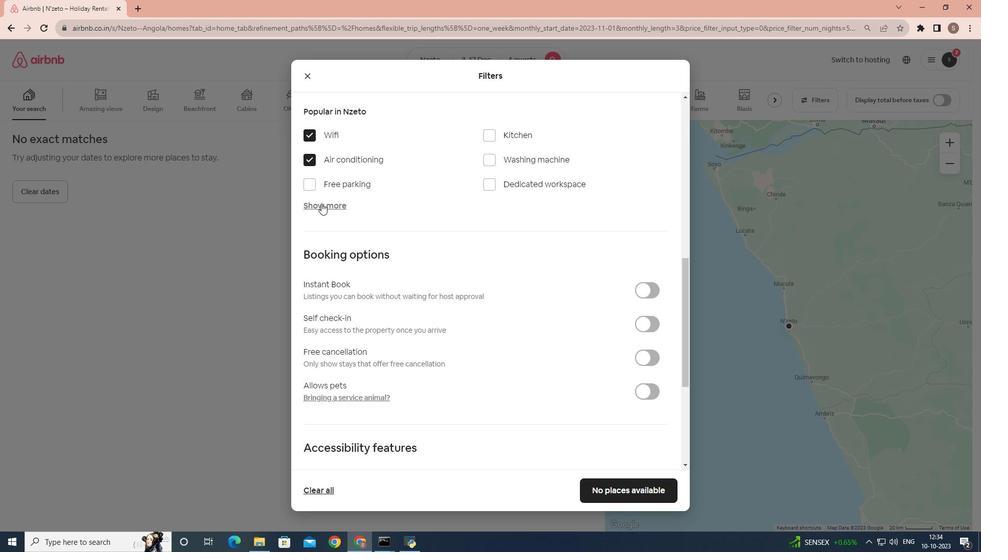 
Action: Mouse moved to (495, 397)
Screenshot: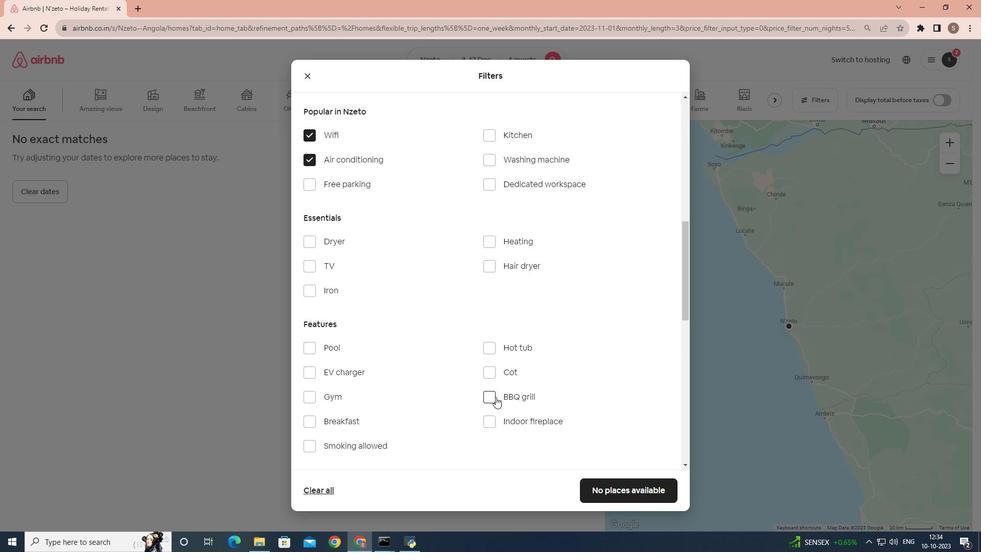 
Action: Mouse pressed left at (495, 397)
Screenshot: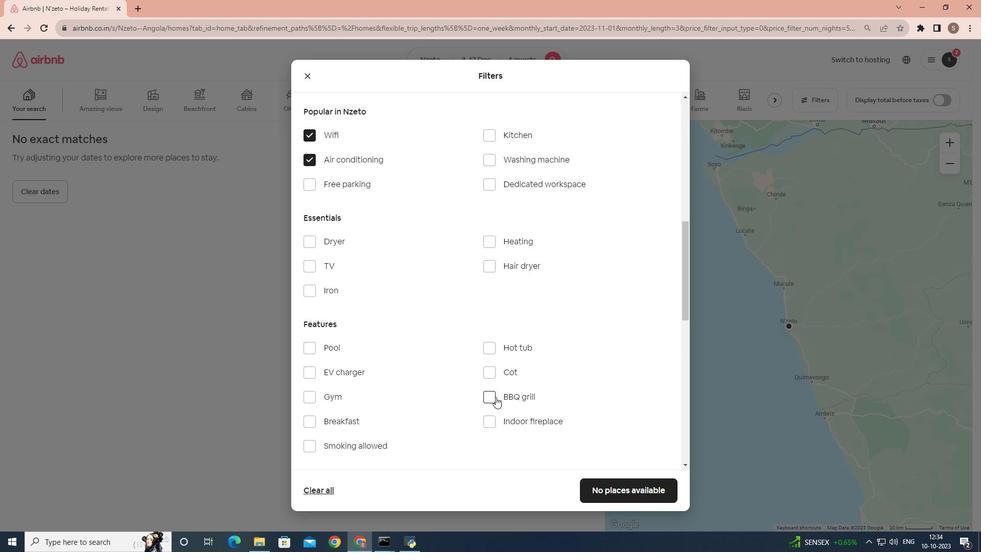 
Action: Mouse moved to (407, 418)
Screenshot: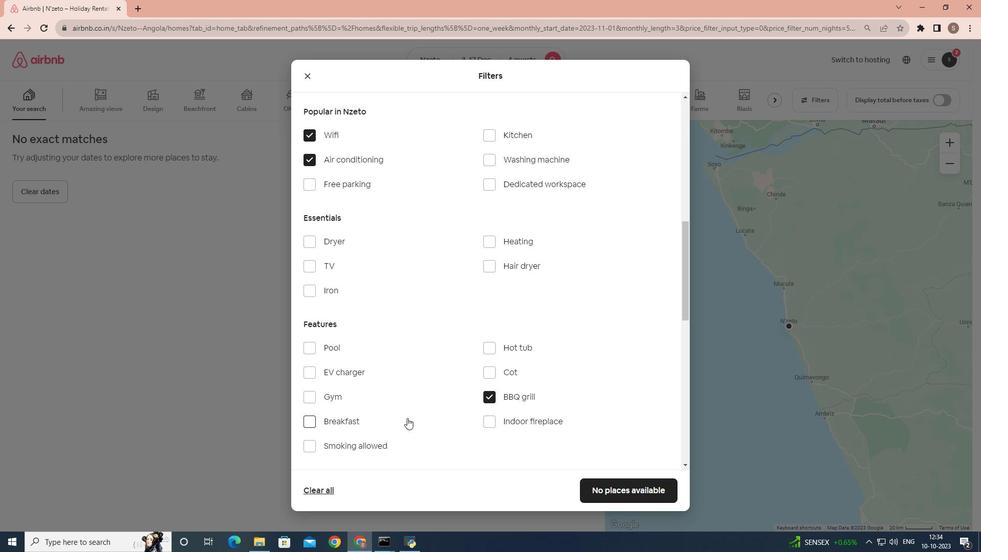 
Action: Mouse scrolled (407, 417) with delta (0, 0)
Screenshot: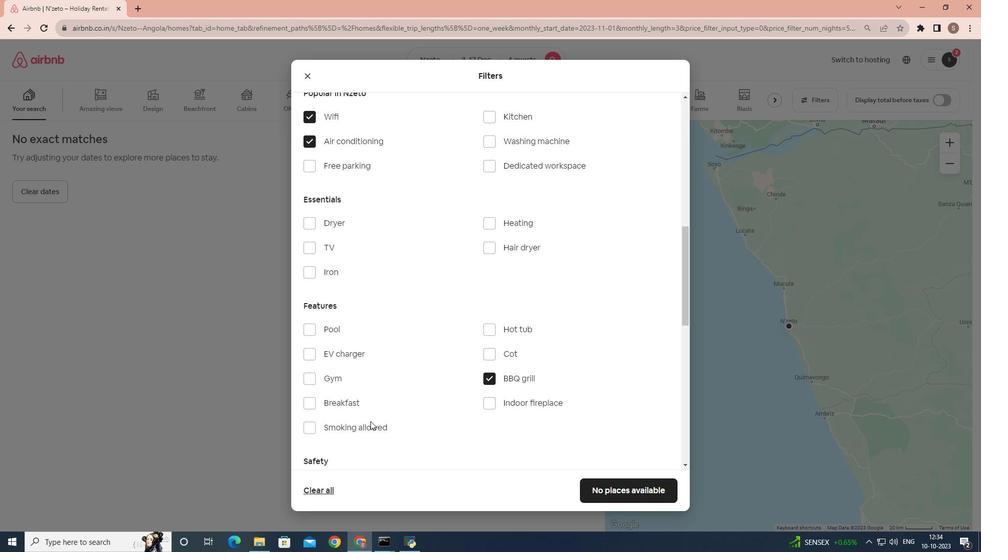 
Action: Mouse moved to (313, 396)
Screenshot: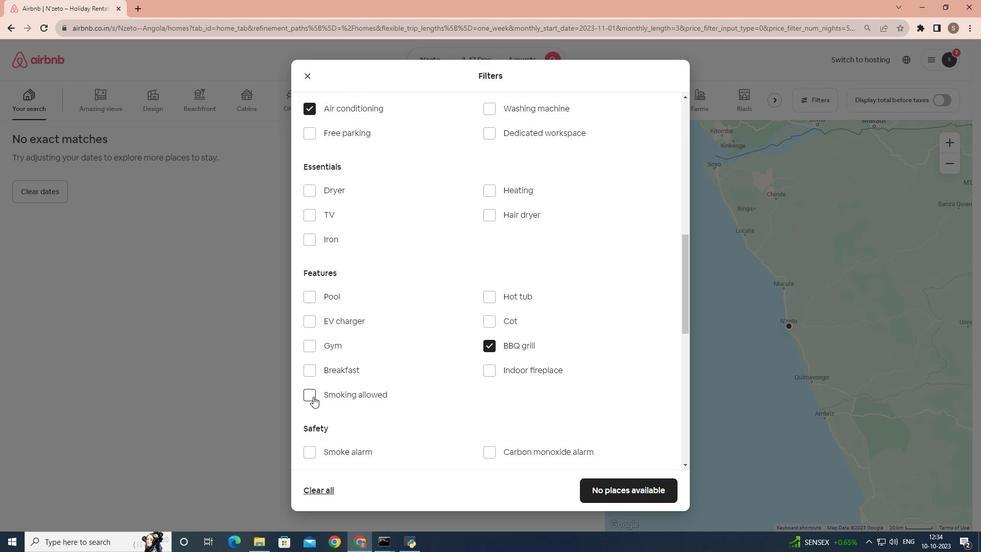 
Action: Mouse pressed left at (313, 396)
Screenshot: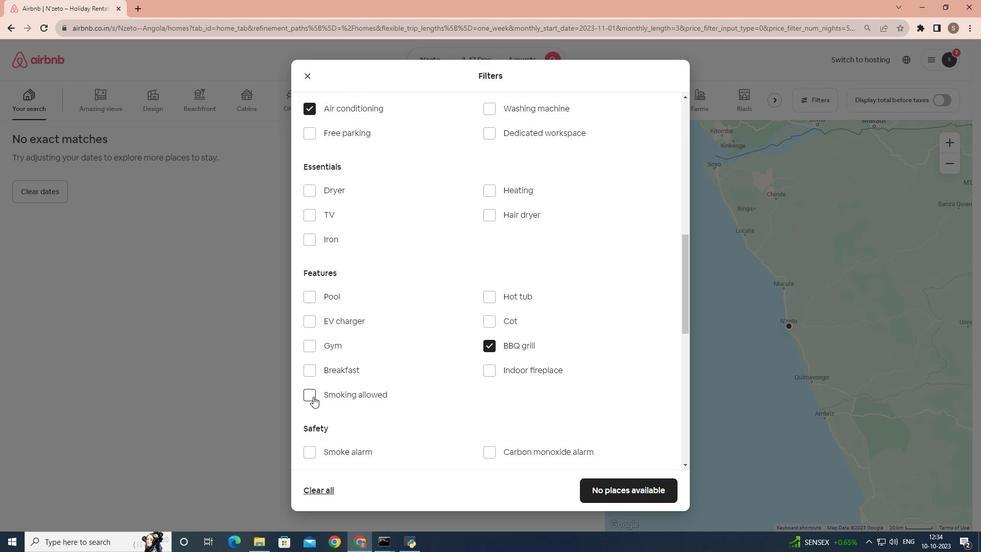 
Action: Mouse moved to (401, 364)
Screenshot: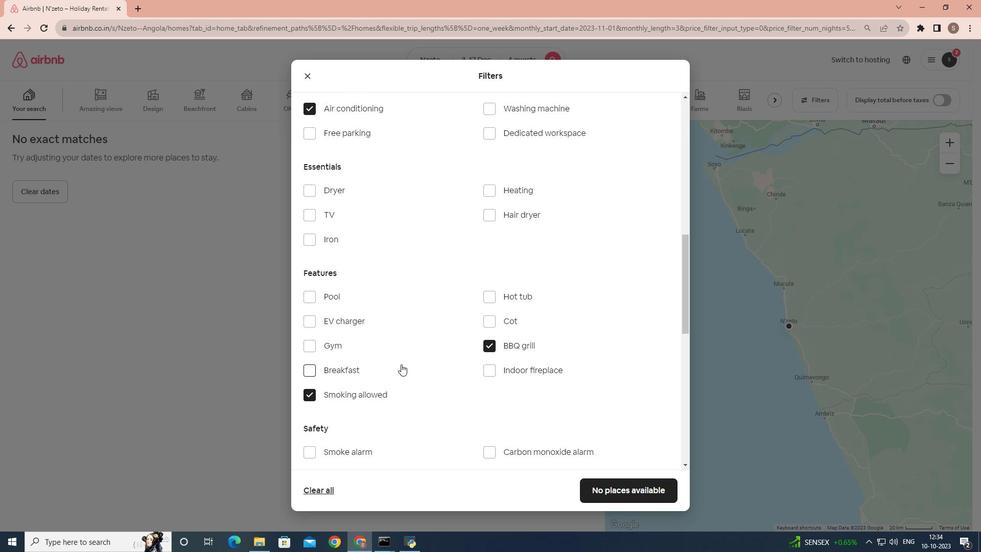 
Action: Mouse scrolled (401, 363) with delta (0, 0)
Screenshot: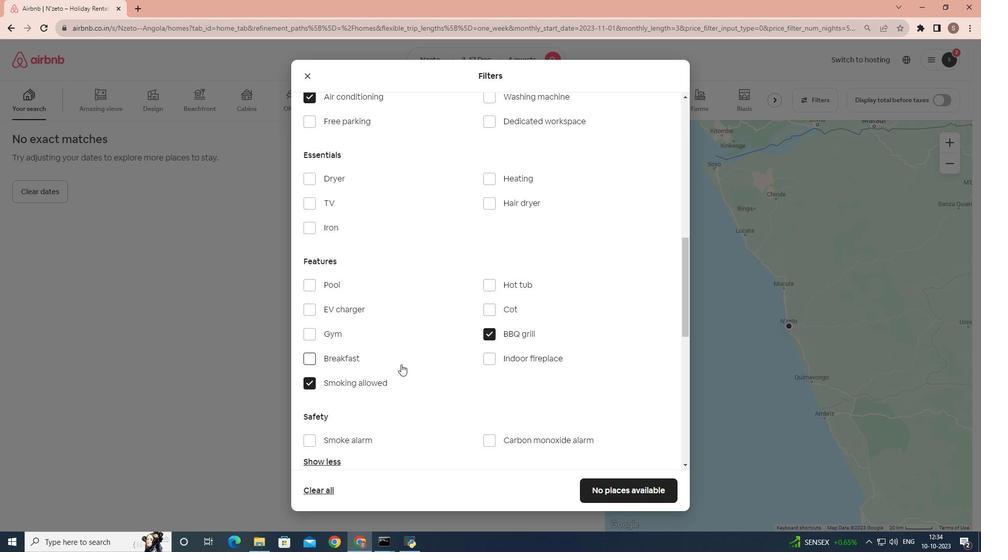 
Action: Mouse scrolled (401, 363) with delta (0, 0)
Screenshot: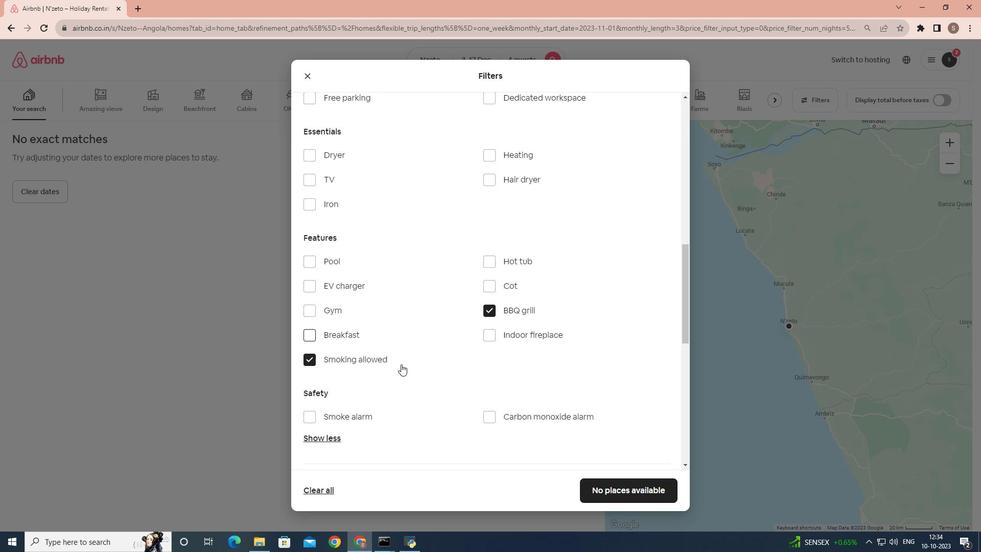 
Action: Mouse scrolled (401, 363) with delta (0, 0)
Screenshot: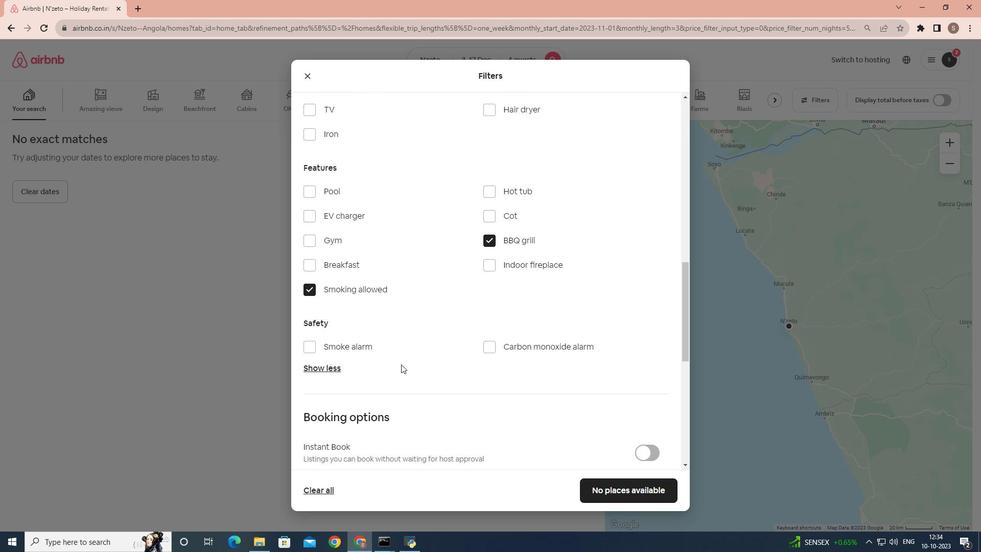 
Action: Mouse scrolled (401, 363) with delta (0, 0)
Screenshot: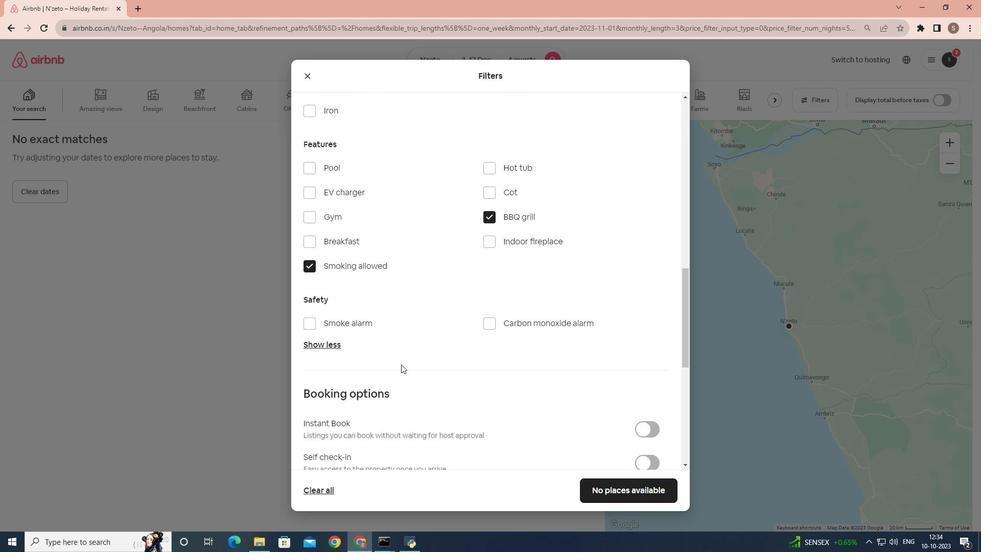 
Action: Mouse scrolled (401, 363) with delta (0, 0)
Screenshot: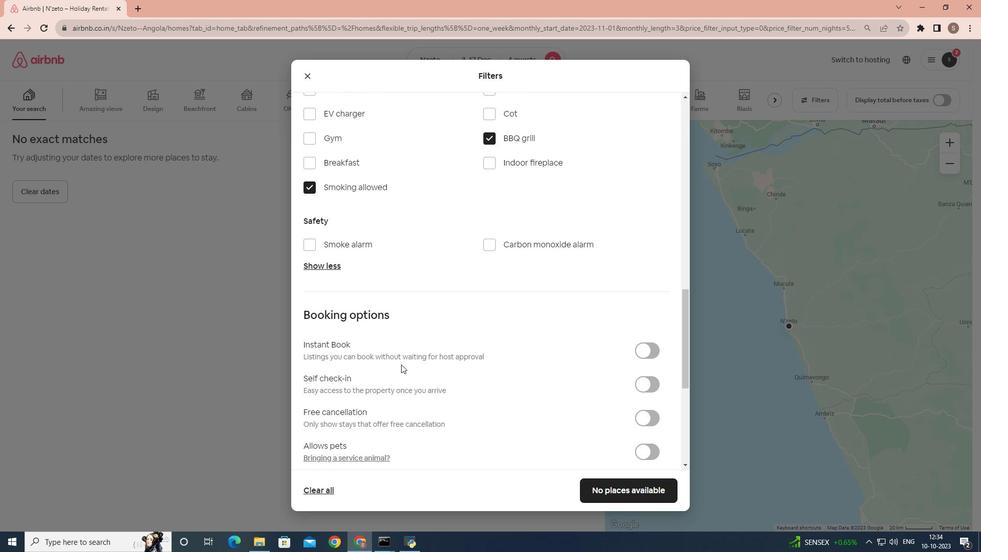 
Action: Mouse moved to (657, 335)
Screenshot: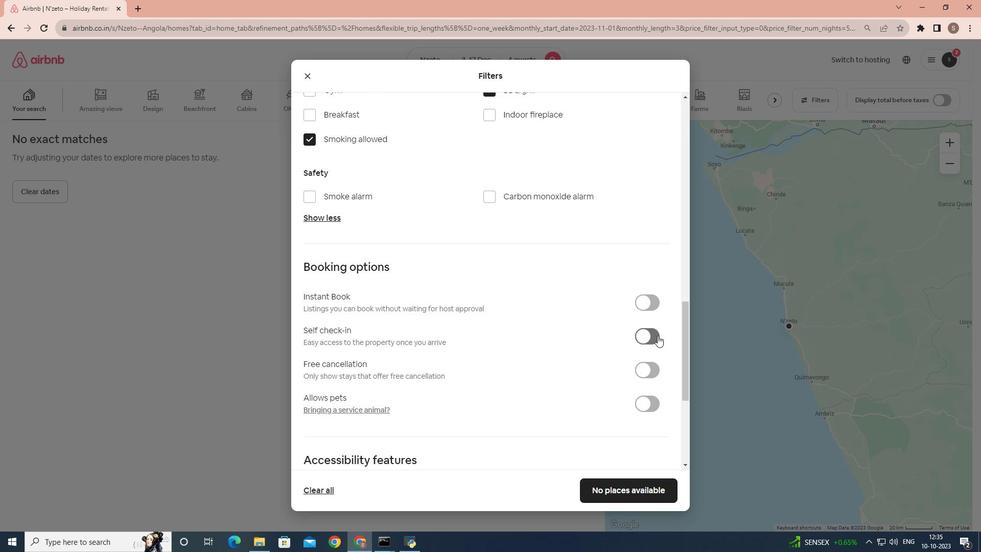 
Action: Mouse pressed left at (657, 335)
Screenshot: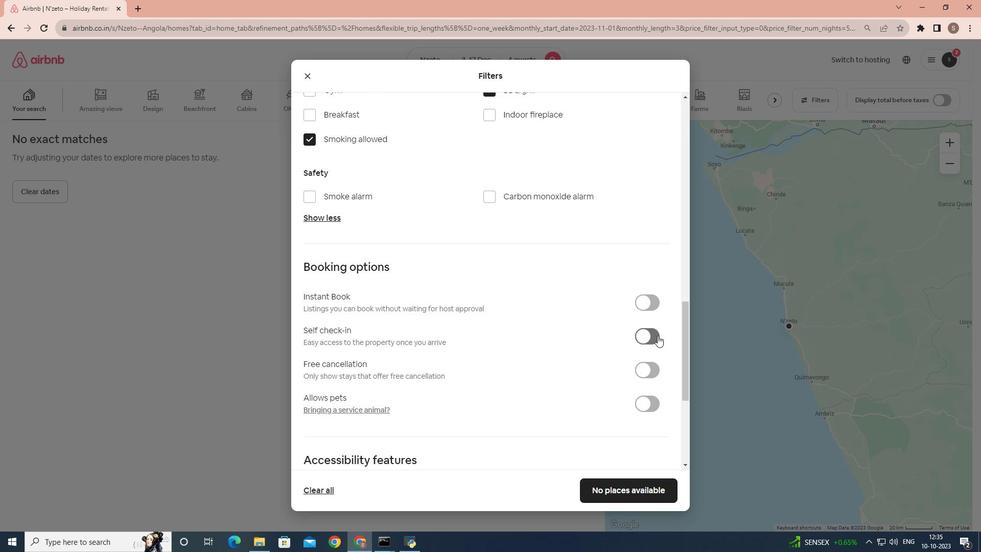 
Action: Mouse moved to (576, 393)
Screenshot: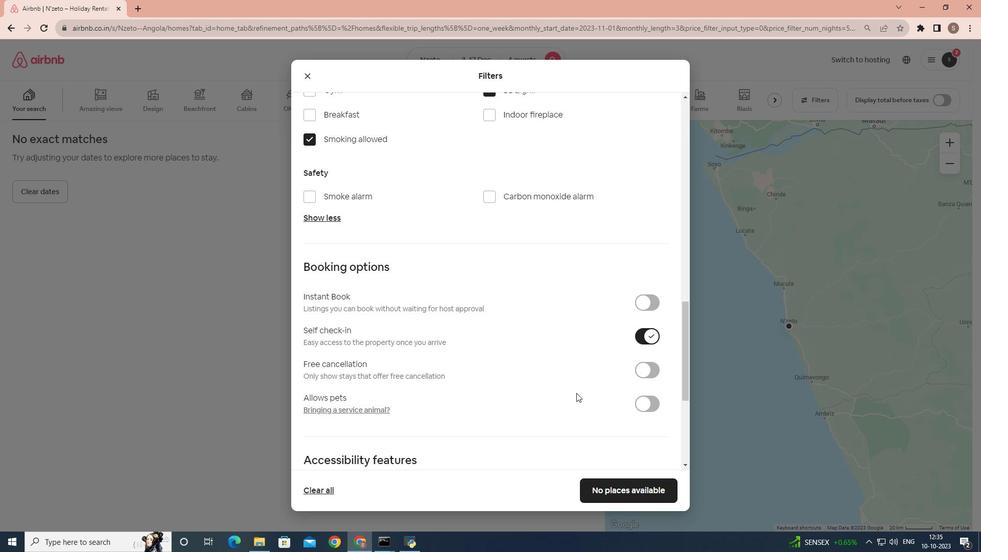 
Action: Mouse scrolled (576, 392) with delta (0, 0)
Screenshot: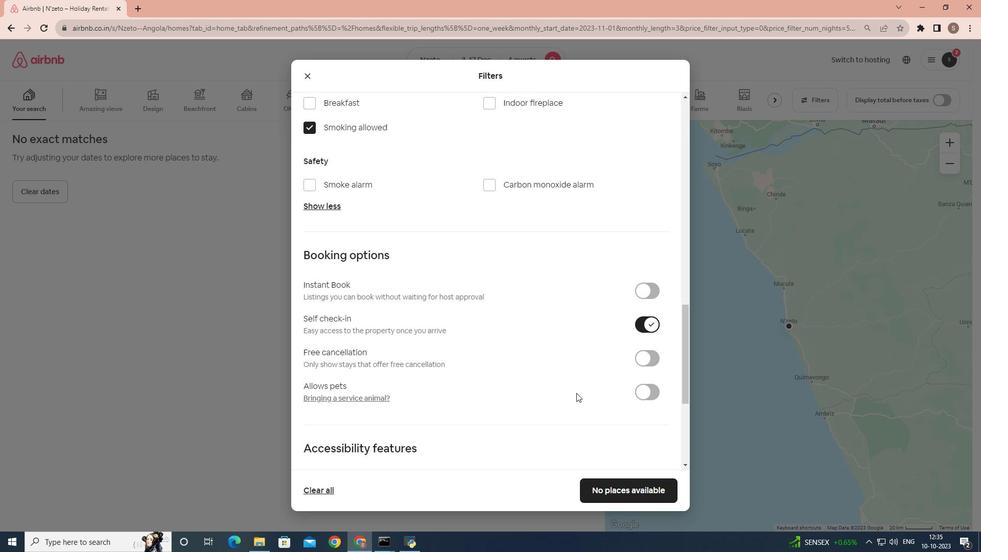 
Action: Mouse moved to (487, 315)
Screenshot: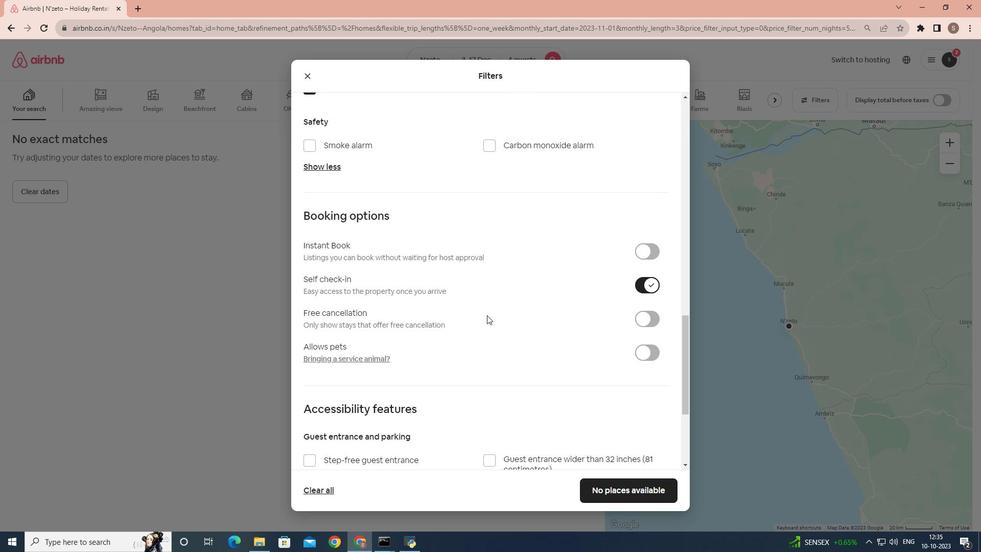 
